 Task: Send an email with the signature Hayden King with the subject Confirmation of an appointment and the message Please confirm if the revised budget is acceptable. from softage.8@softage.net to softage.5@softage.net and move the email from Sent Items to the folder Swimming
Action: Mouse moved to (138, 153)
Screenshot: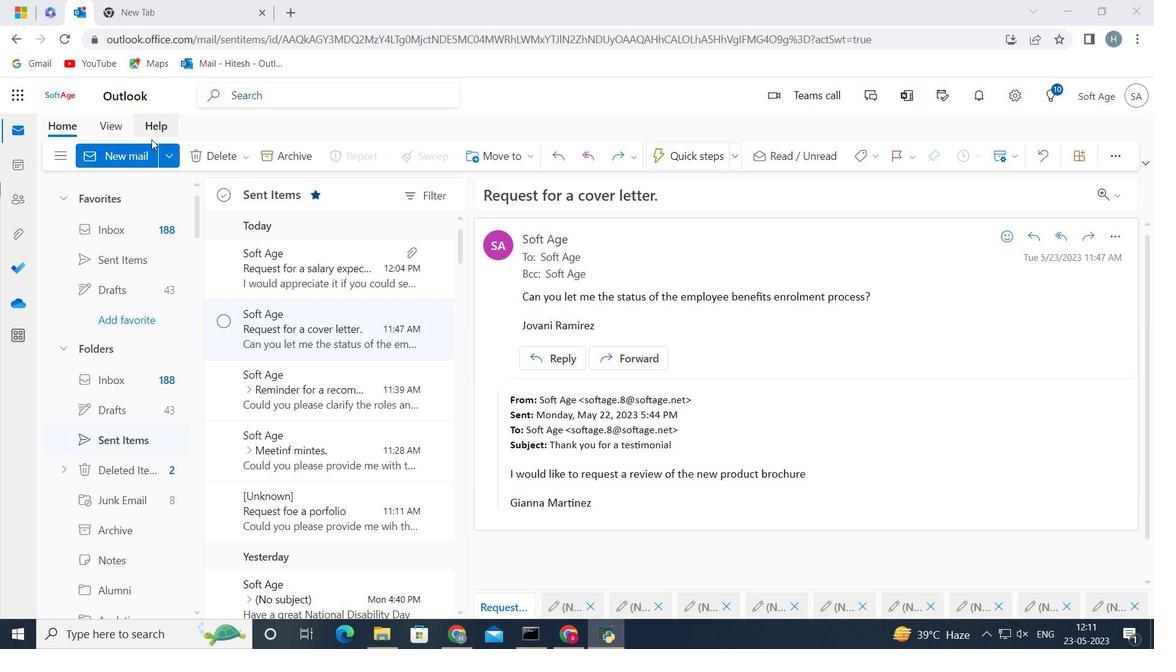 
Action: Mouse pressed left at (138, 153)
Screenshot: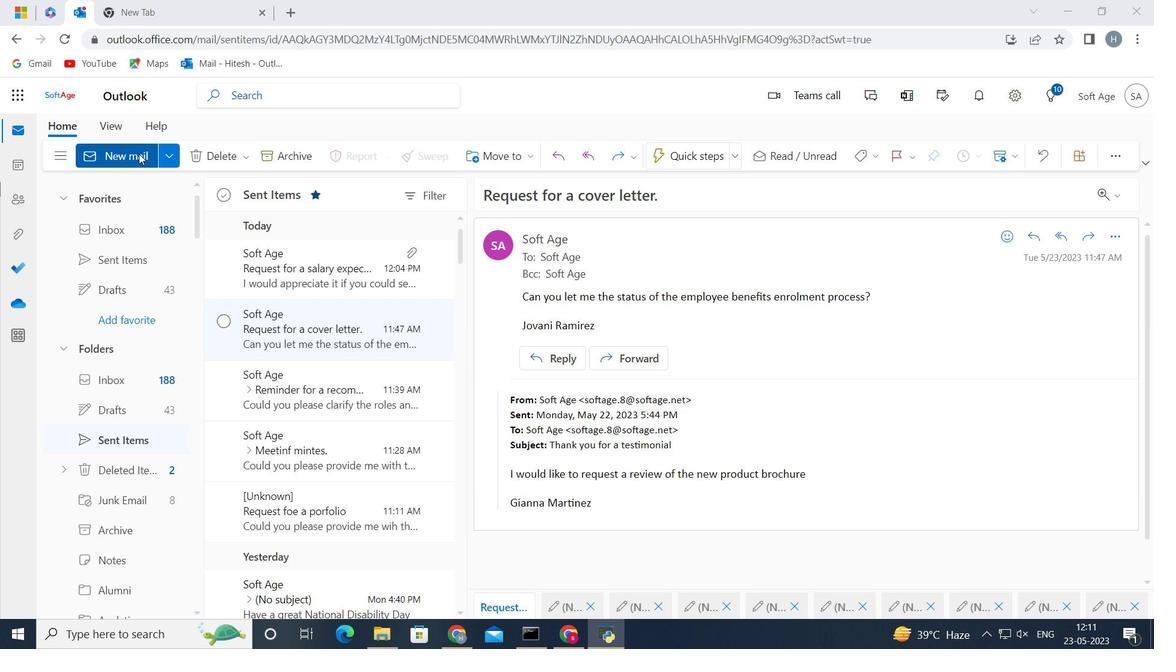 
Action: Mouse moved to (954, 155)
Screenshot: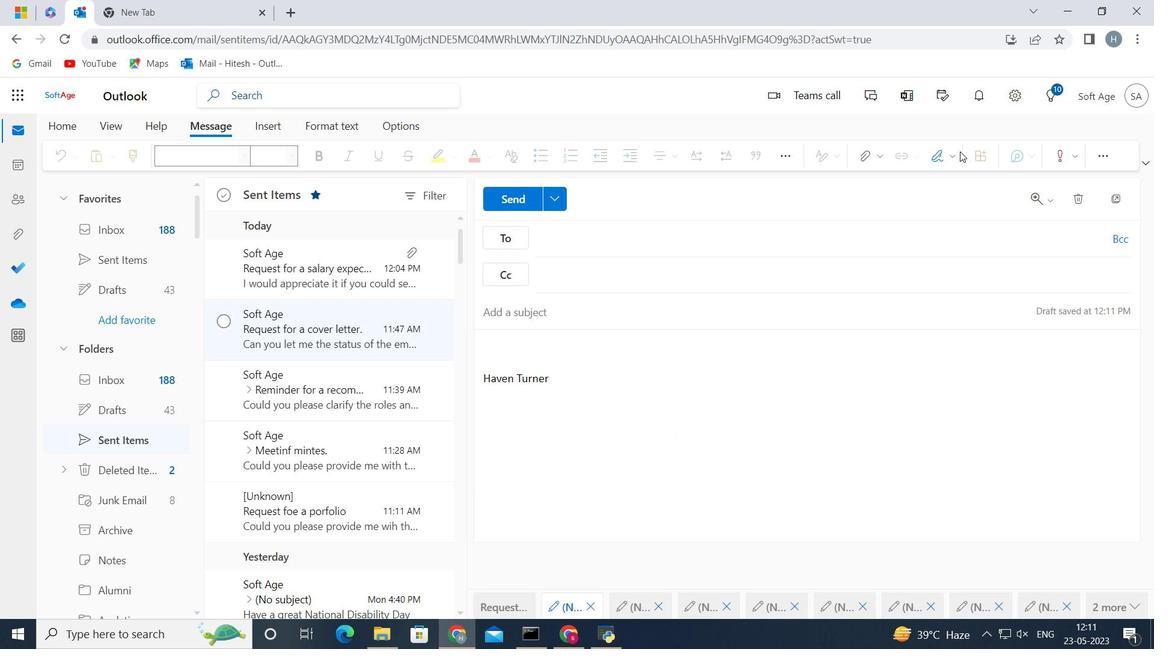 
Action: Mouse pressed left at (954, 155)
Screenshot: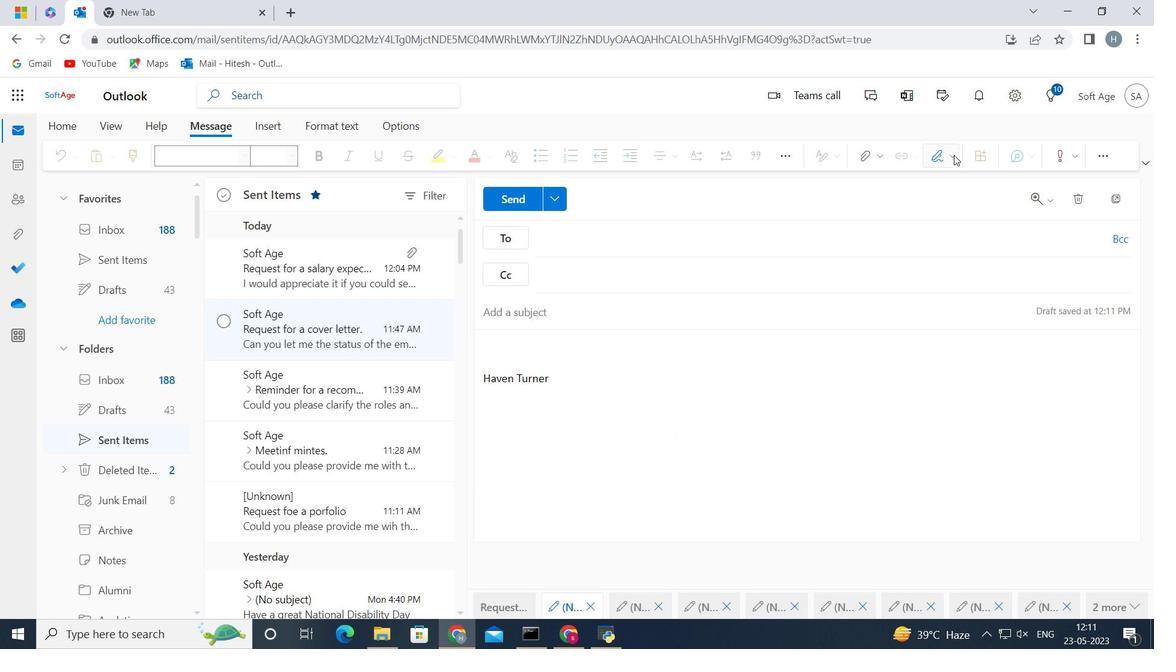 
Action: Mouse moved to (926, 217)
Screenshot: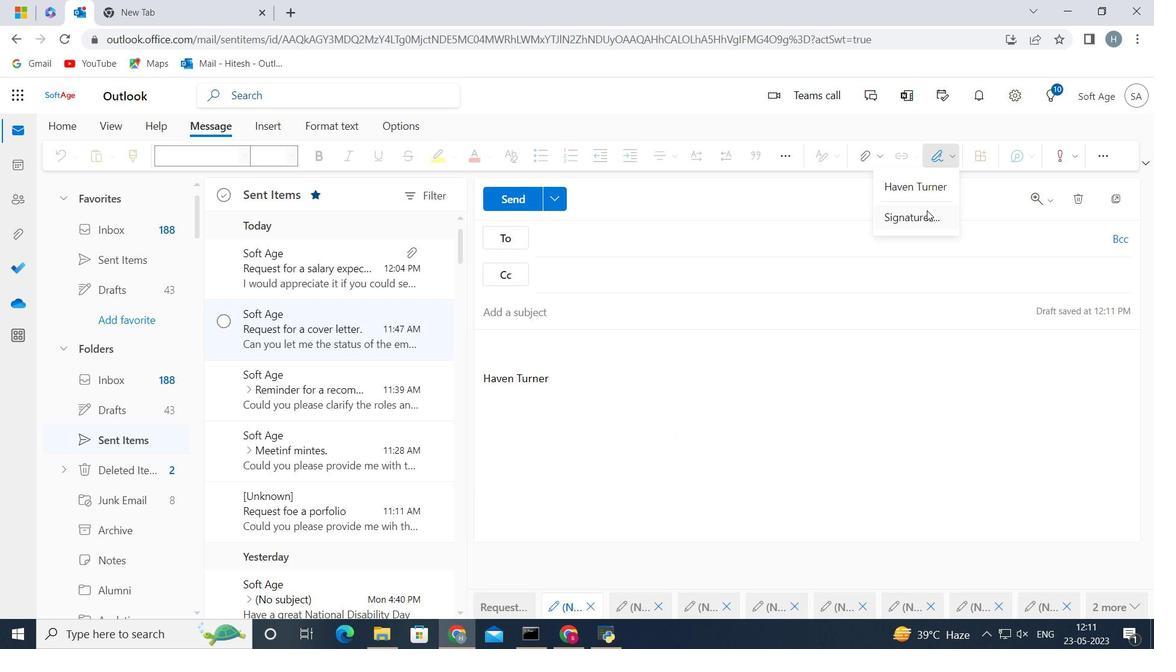 
Action: Mouse pressed left at (926, 217)
Screenshot: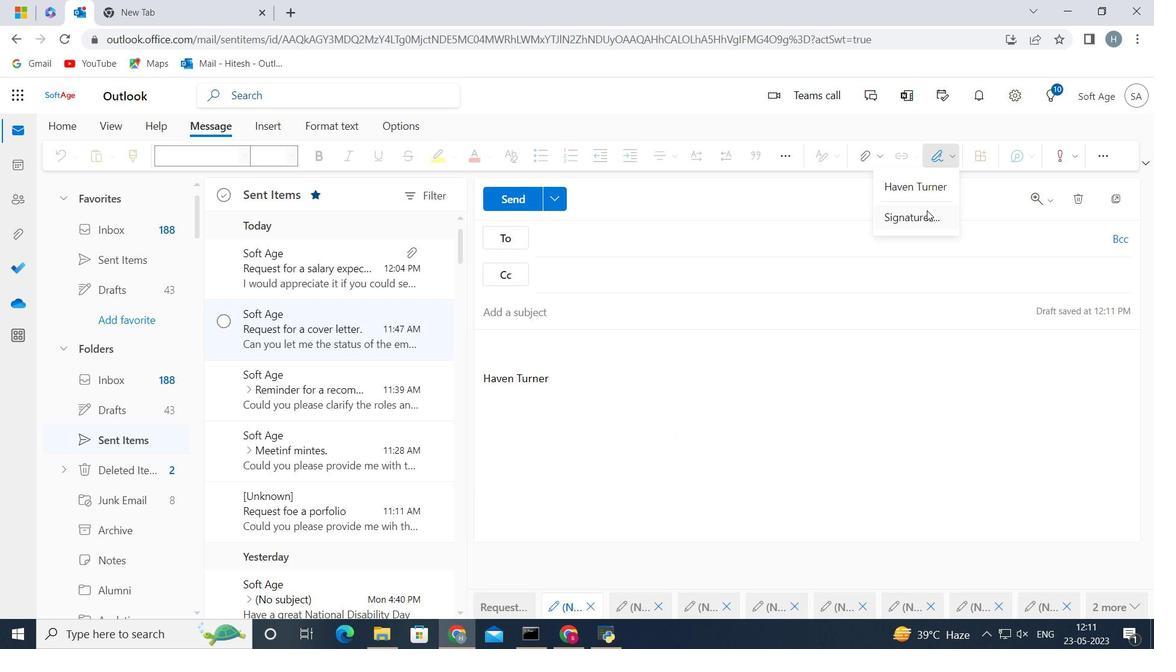 
Action: Mouse moved to (864, 270)
Screenshot: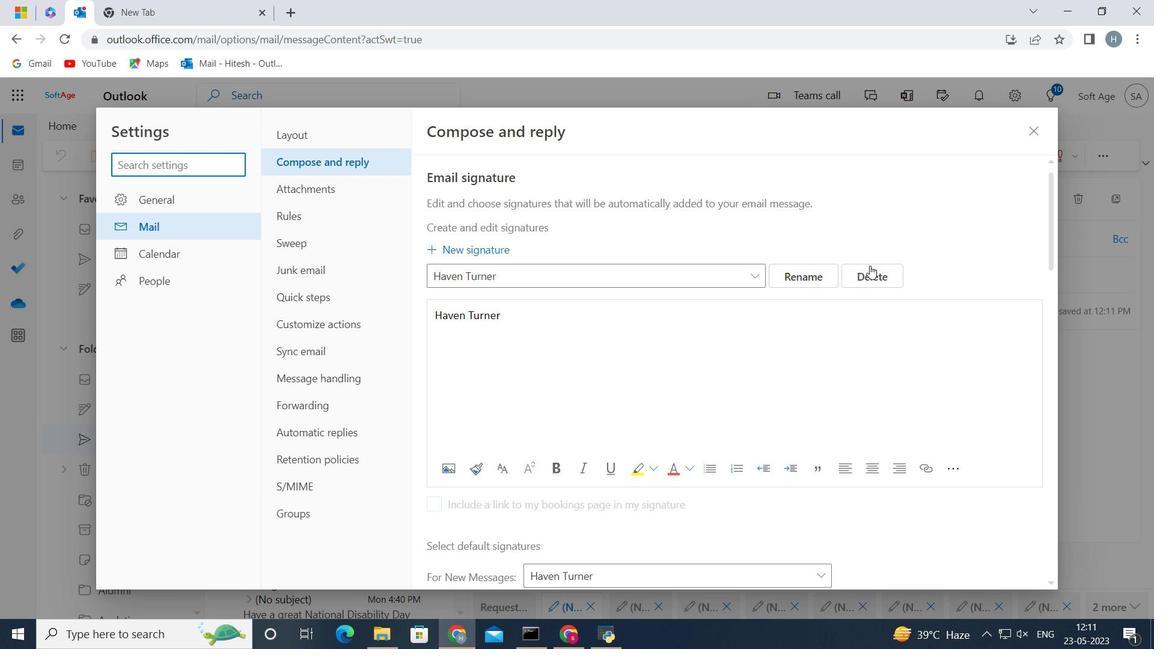 
Action: Mouse pressed left at (864, 270)
Screenshot: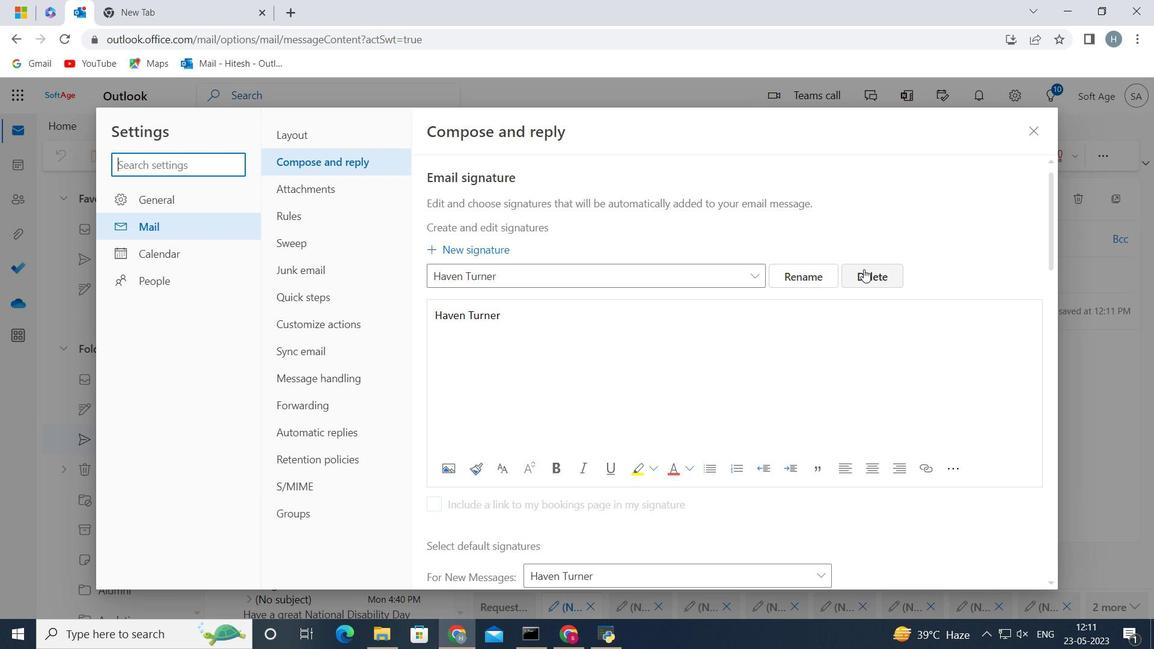 
Action: Mouse moved to (685, 279)
Screenshot: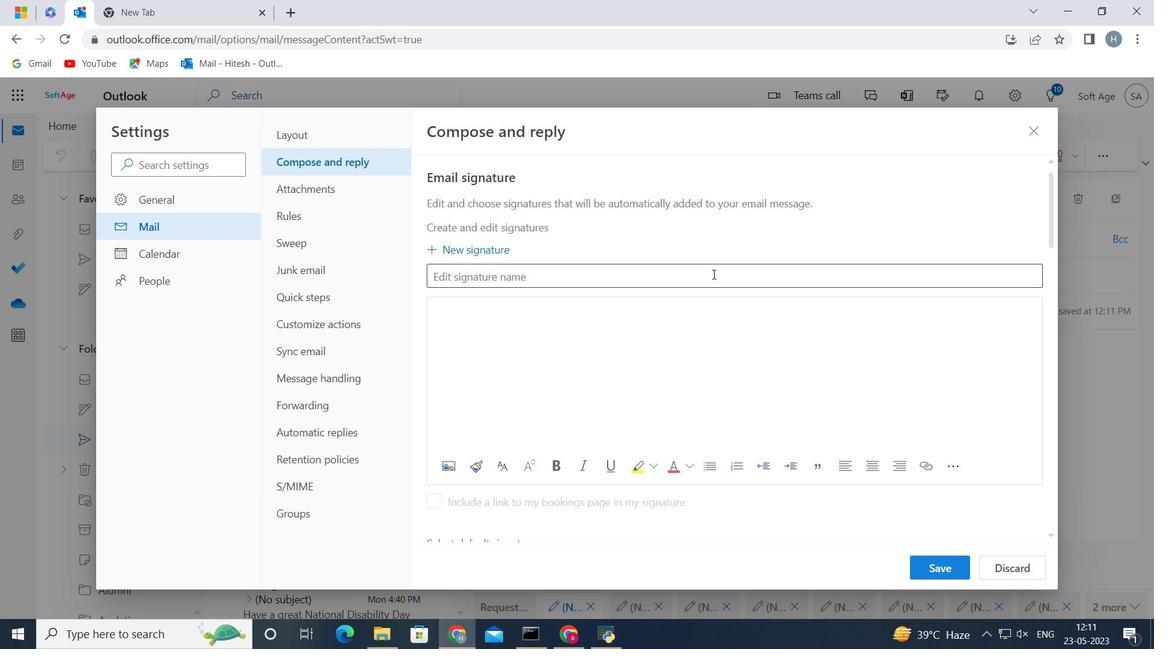 
Action: Mouse pressed left at (685, 279)
Screenshot: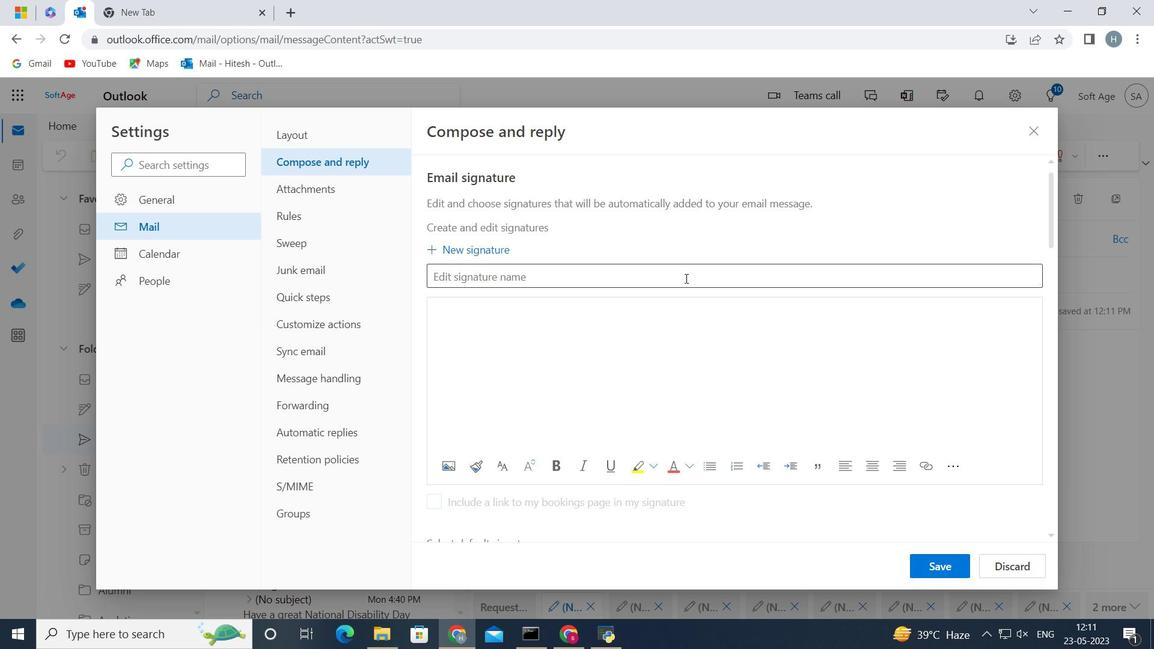 
Action: Key pressed <Key.shift><Key.shift><Key.shift>Hayden<Key.space><Key.shift>King
Screenshot: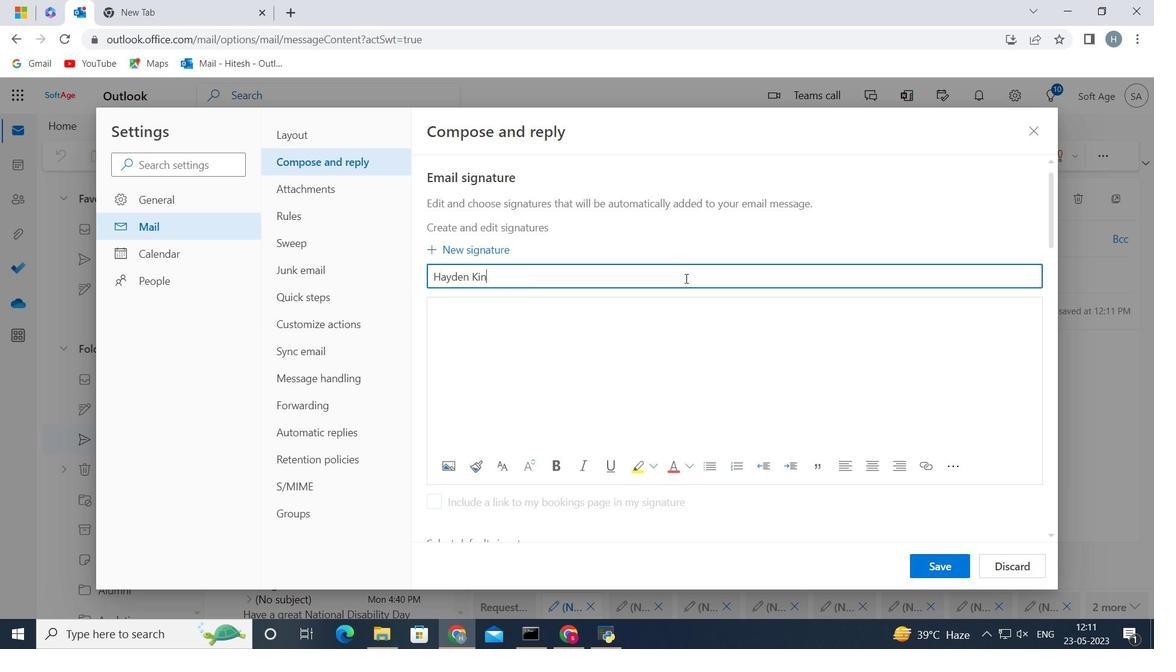 
Action: Mouse moved to (601, 318)
Screenshot: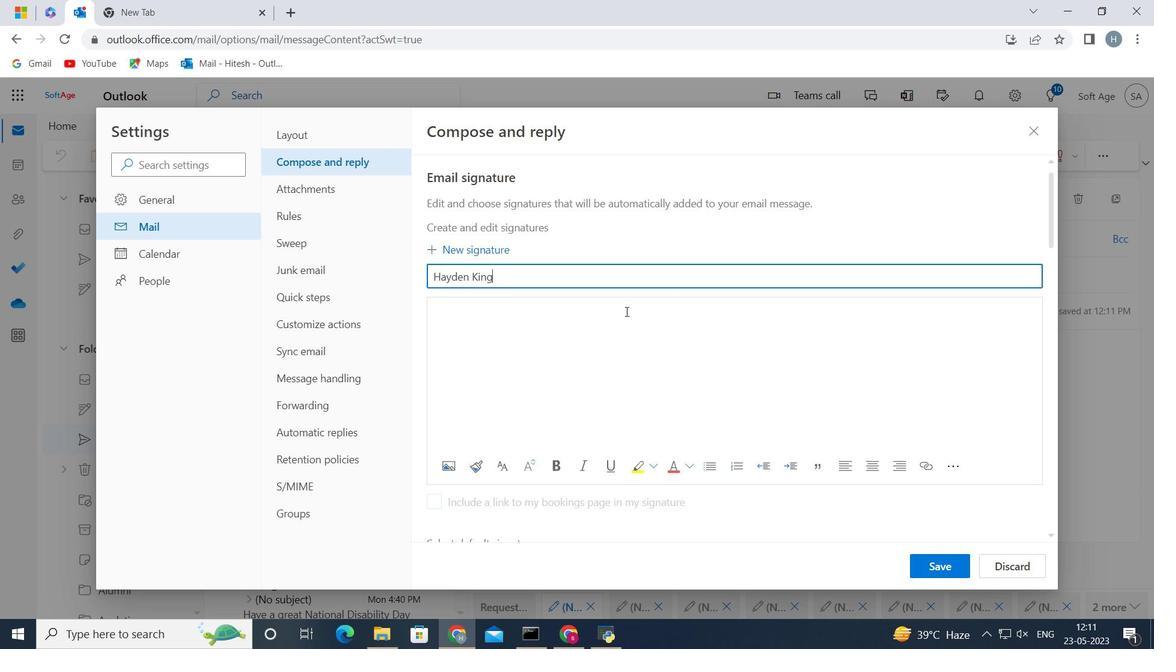 
Action: Mouse pressed left at (601, 318)
Screenshot: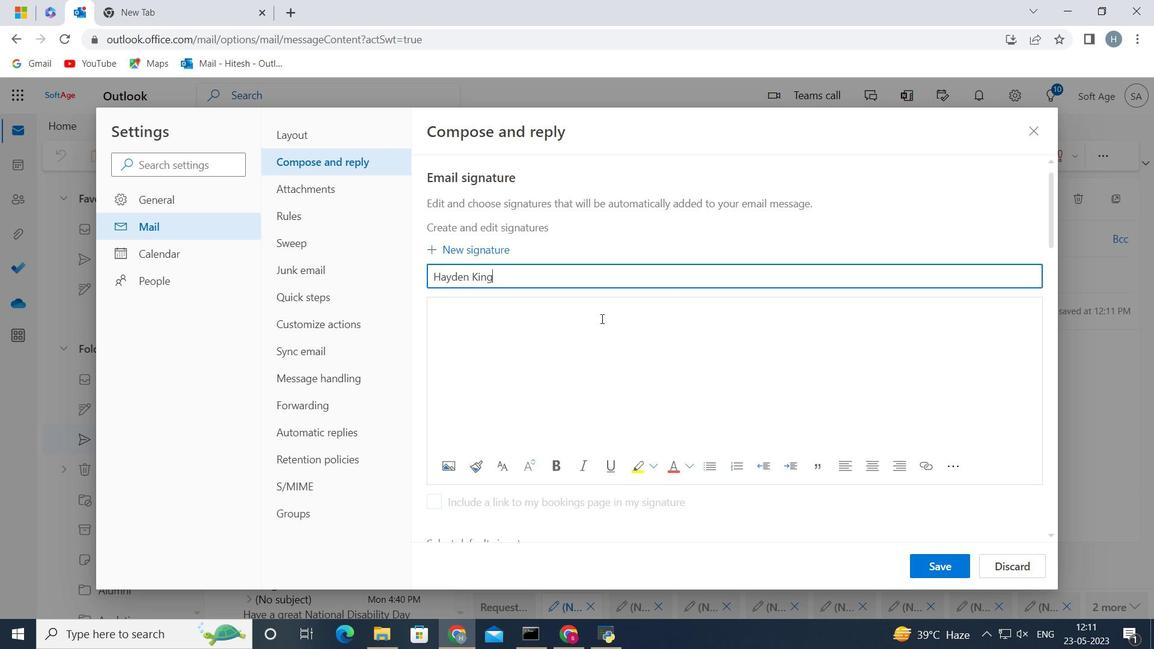 
Action: Key pressed <Key.shift><Key.shift><Key.shift><Key.shift><Key.shift><Key.shift><Key.shift><Key.shift><Key.shift><Key.shift><Key.shift>Hayden<Key.space><Key.shift>king
Screenshot: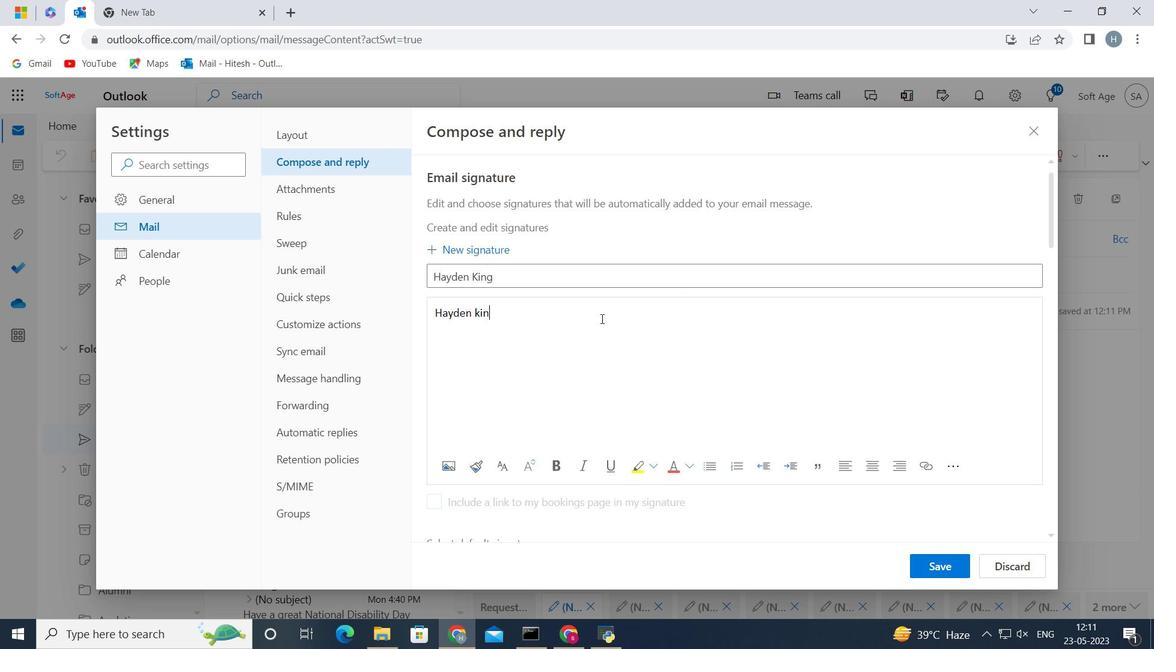 
Action: Mouse moved to (948, 567)
Screenshot: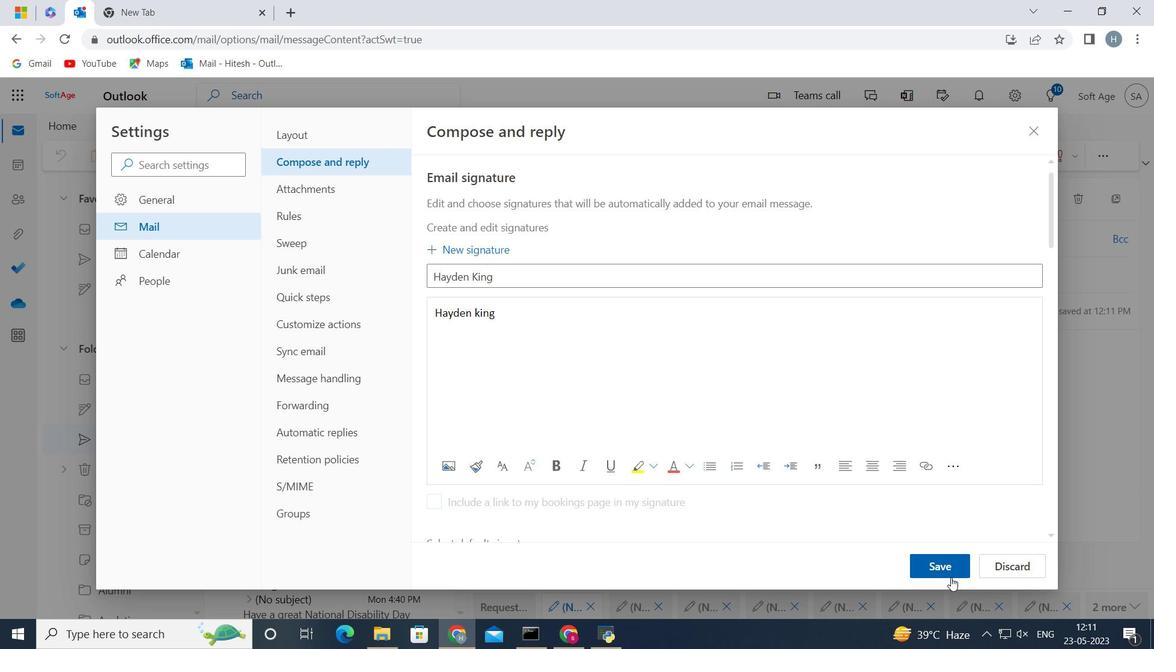 
Action: Mouse pressed left at (948, 567)
Screenshot: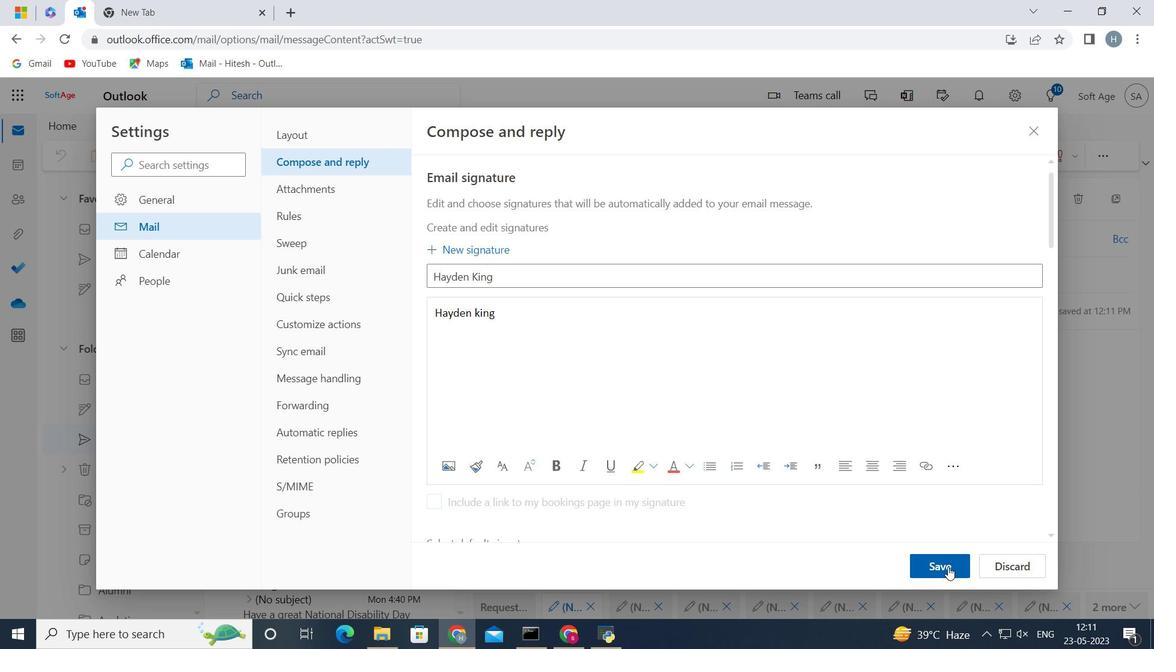 
Action: Mouse moved to (782, 399)
Screenshot: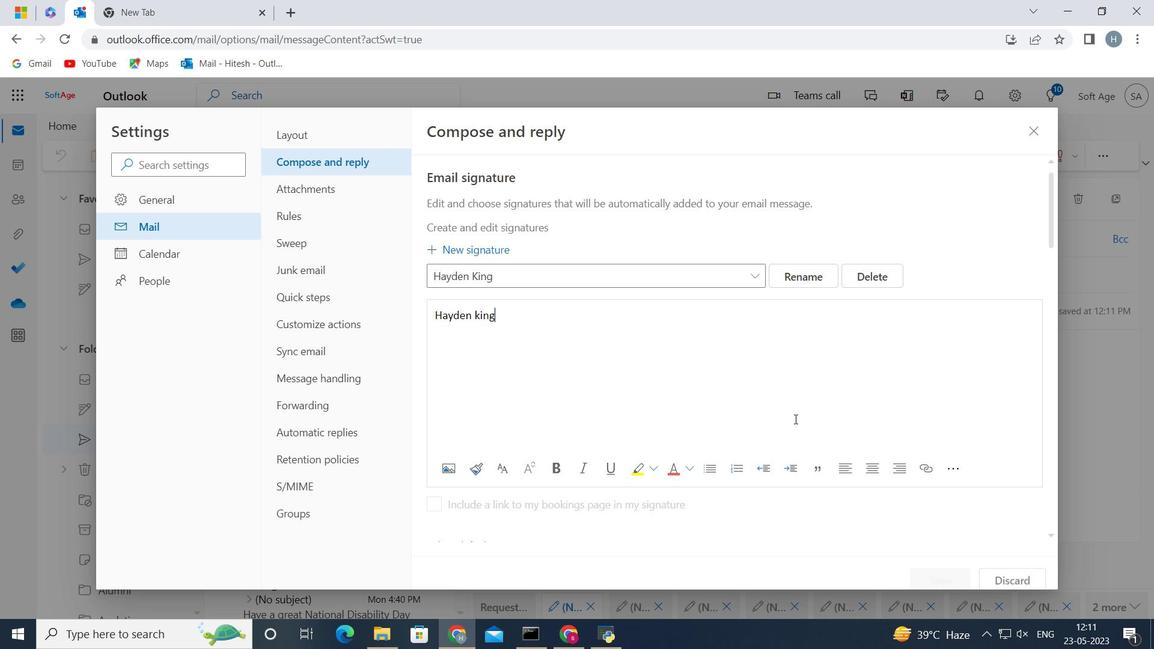
Action: Mouse scrolled (782, 398) with delta (0, 0)
Screenshot: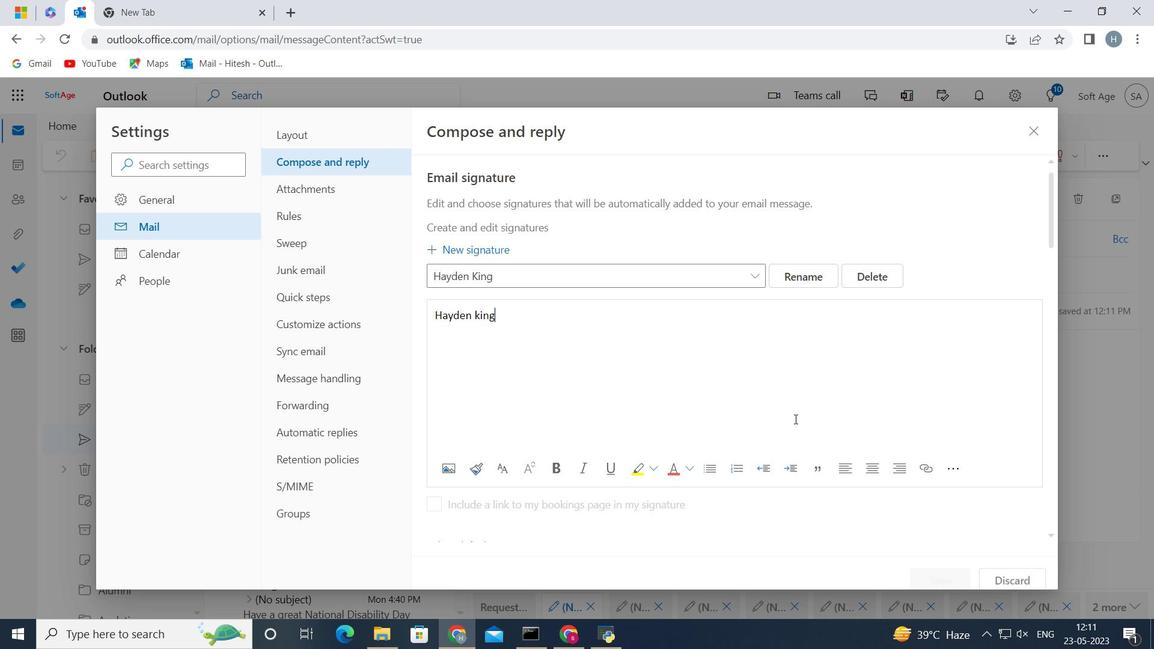 
Action: Mouse scrolled (782, 398) with delta (0, 0)
Screenshot: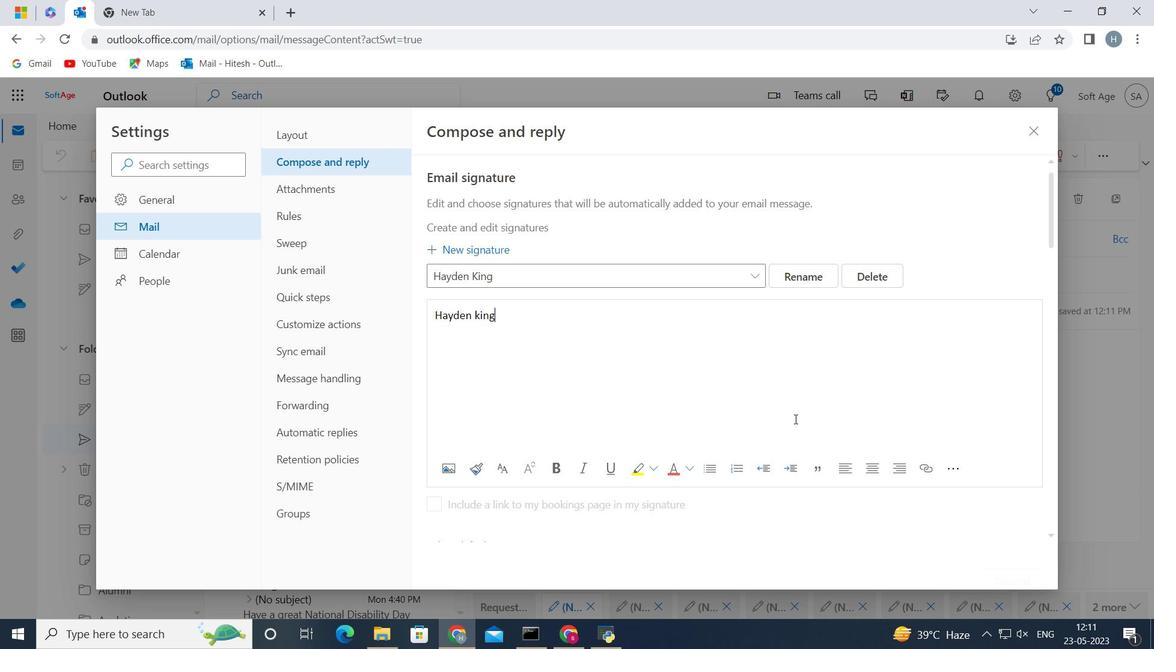 
Action: Mouse moved to (755, 379)
Screenshot: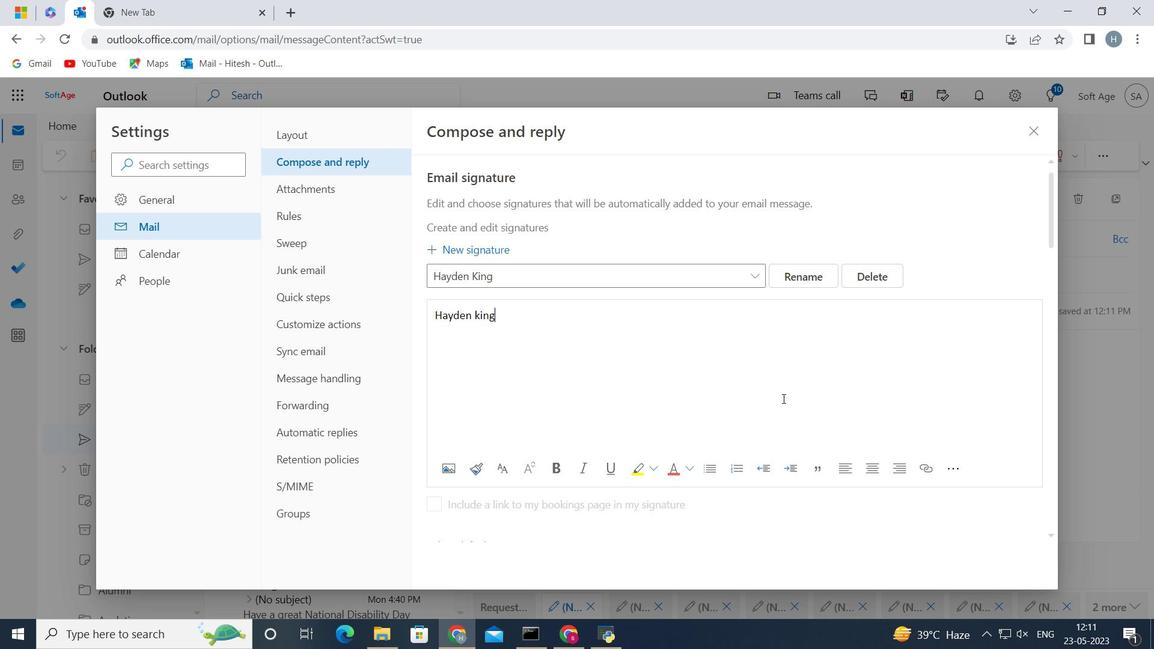 
Action: Mouse scrolled (755, 378) with delta (0, 0)
Screenshot: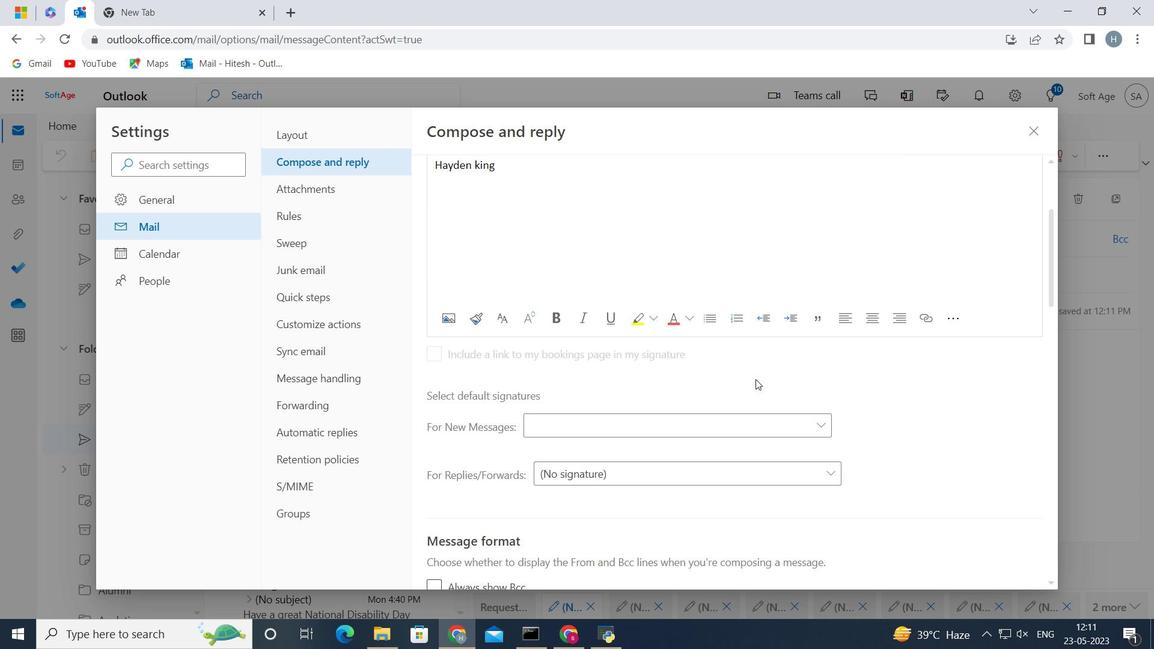 
Action: Mouse moved to (752, 375)
Screenshot: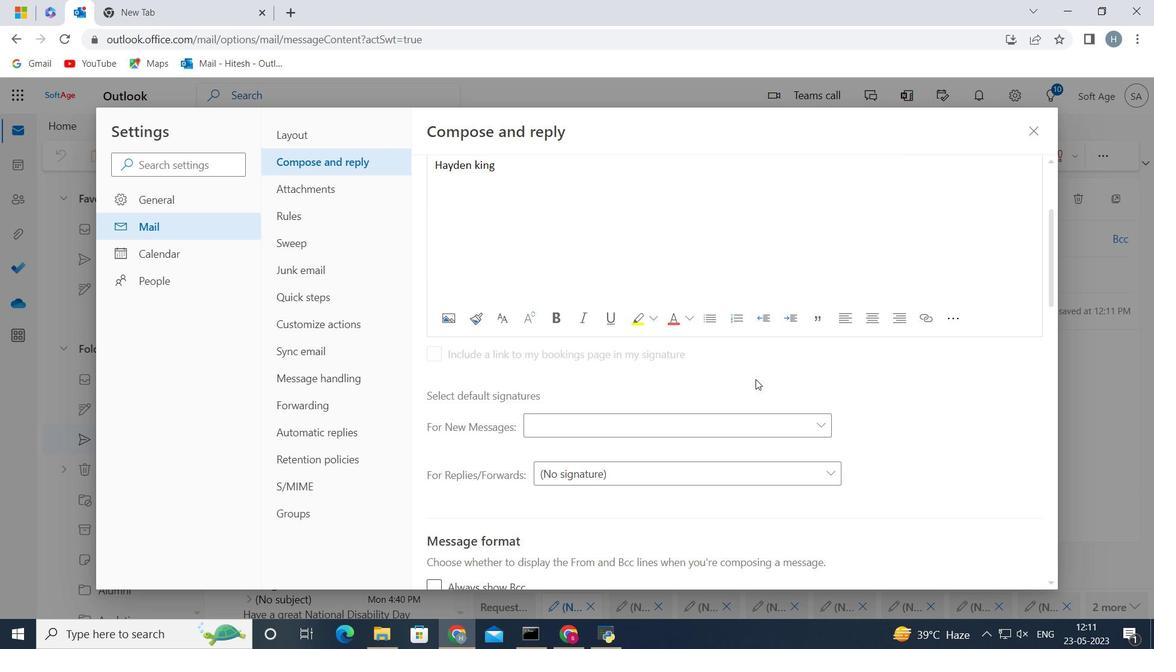 
Action: Mouse scrolled (752, 374) with delta (0, 0)
Screenshot: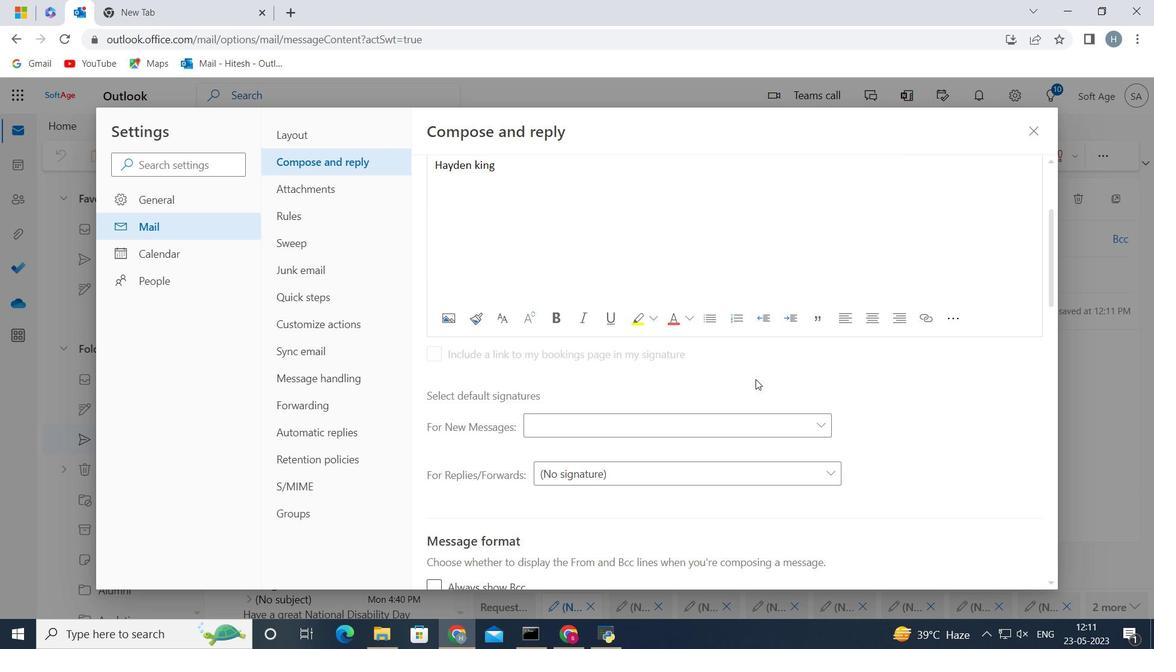 
Action: Mouse moved to (770, 275)
Screenshot: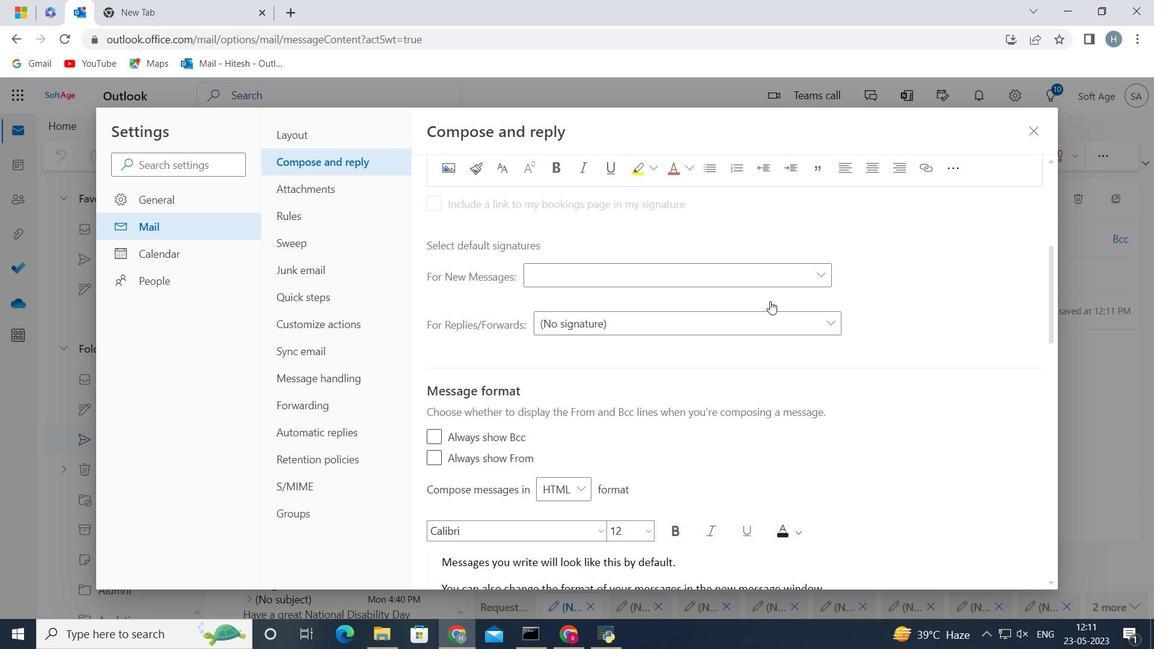 
Action: Mouse pressed left at (770, 275)
Screenshot: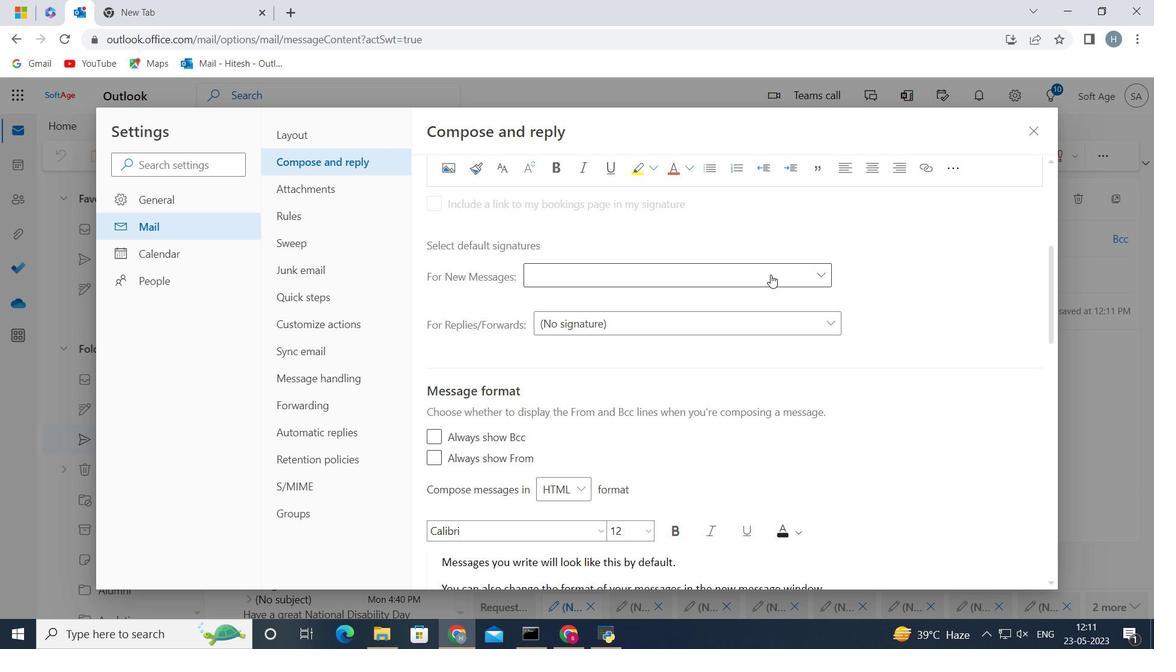 
Action: Mouse moved to (738, 316)
Screenshot: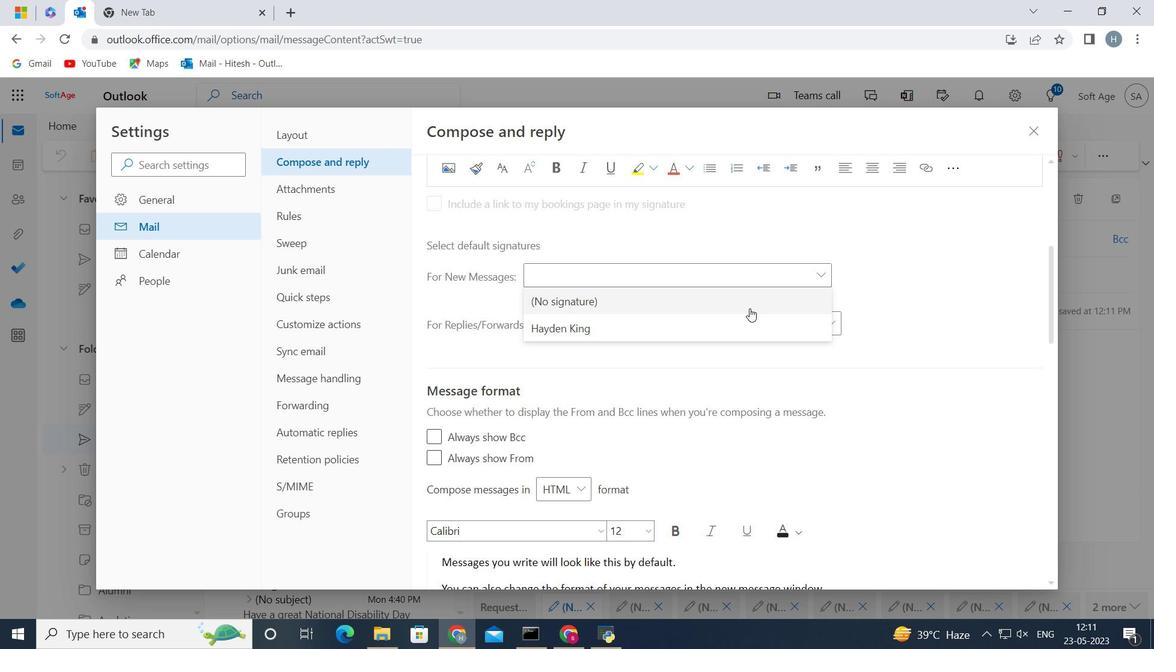 
Action: Mouse pressed left at (738, 316)
Screenshot: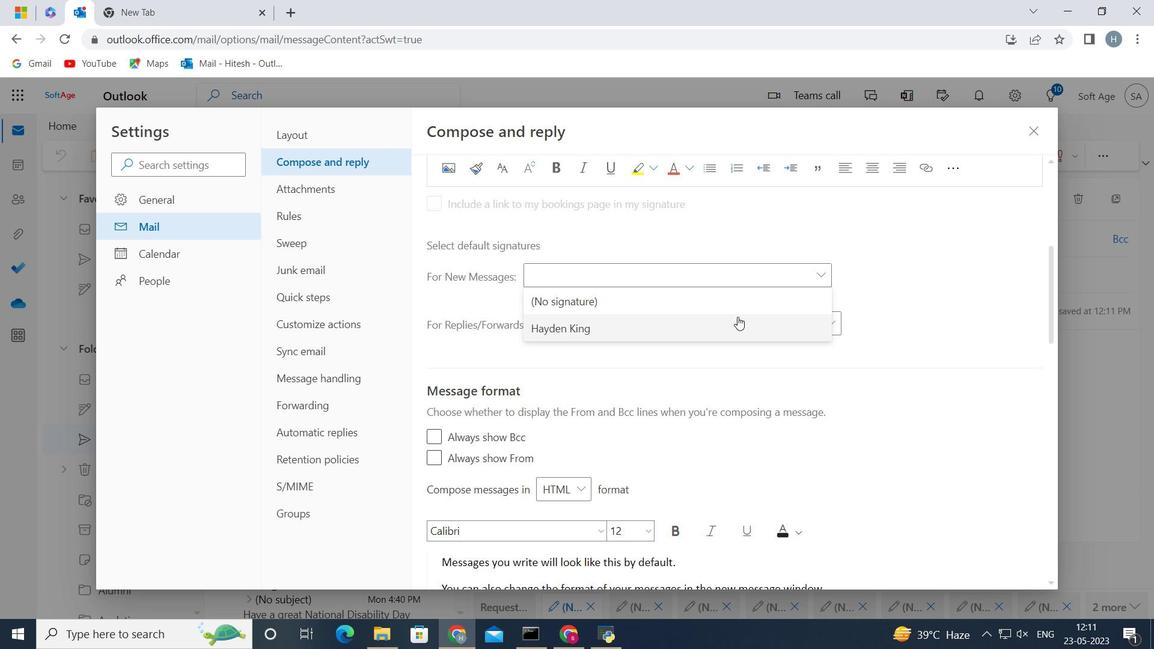 
Action: Mouse moved to (926, 559)
Screenshot: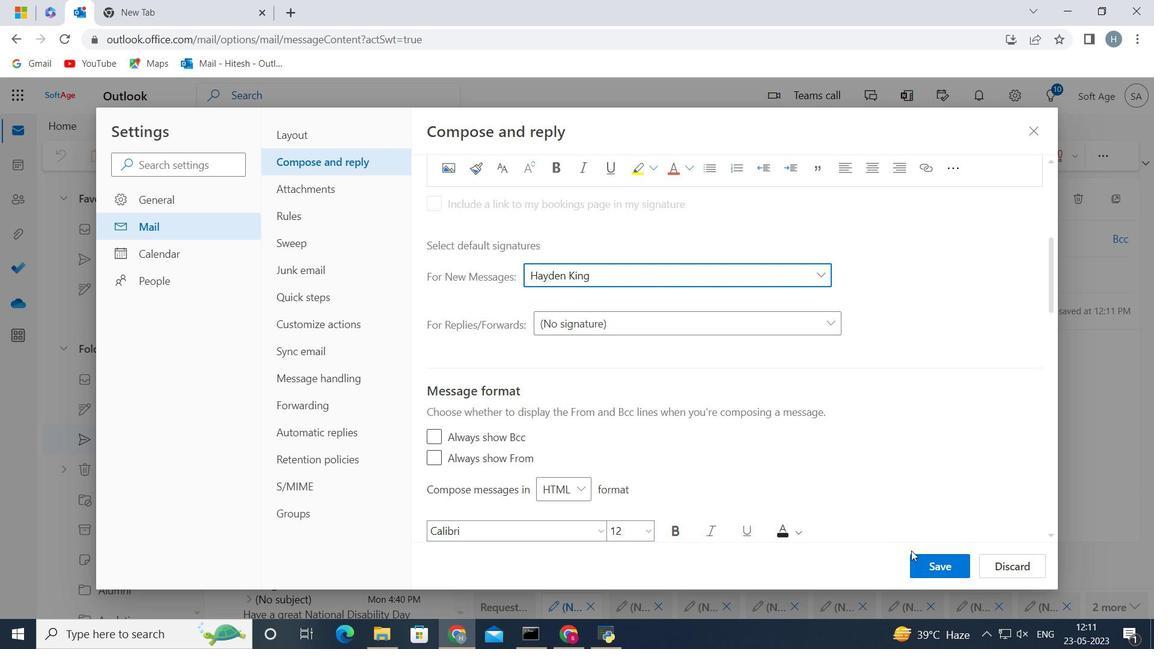 
Action: Mouse pressed left at (926, 559)
Screenshot: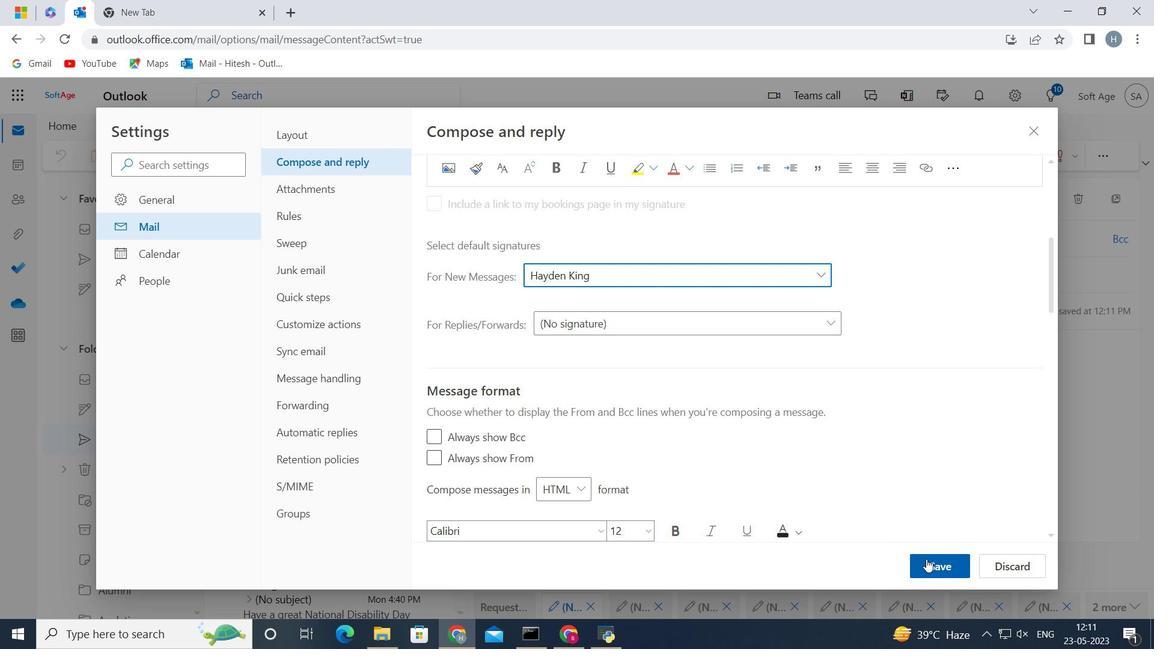 
Action: Mouse moved to (1025, 134)
Screenshot: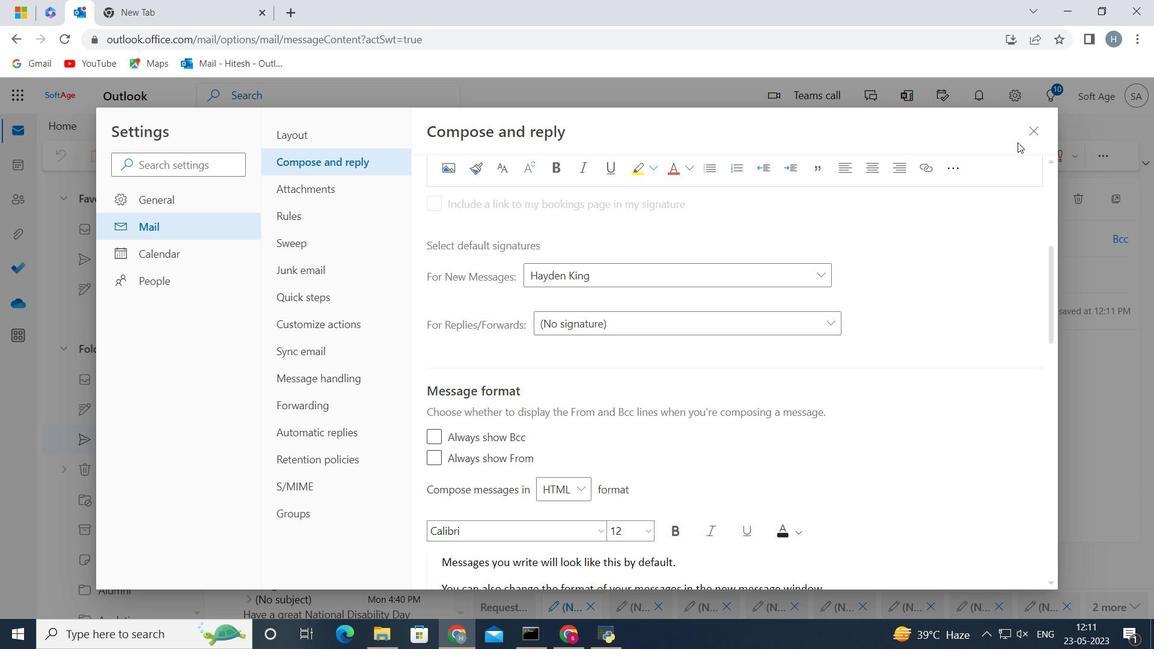 
Action: Mouse pressed left at (1025, 134)
Screenshot: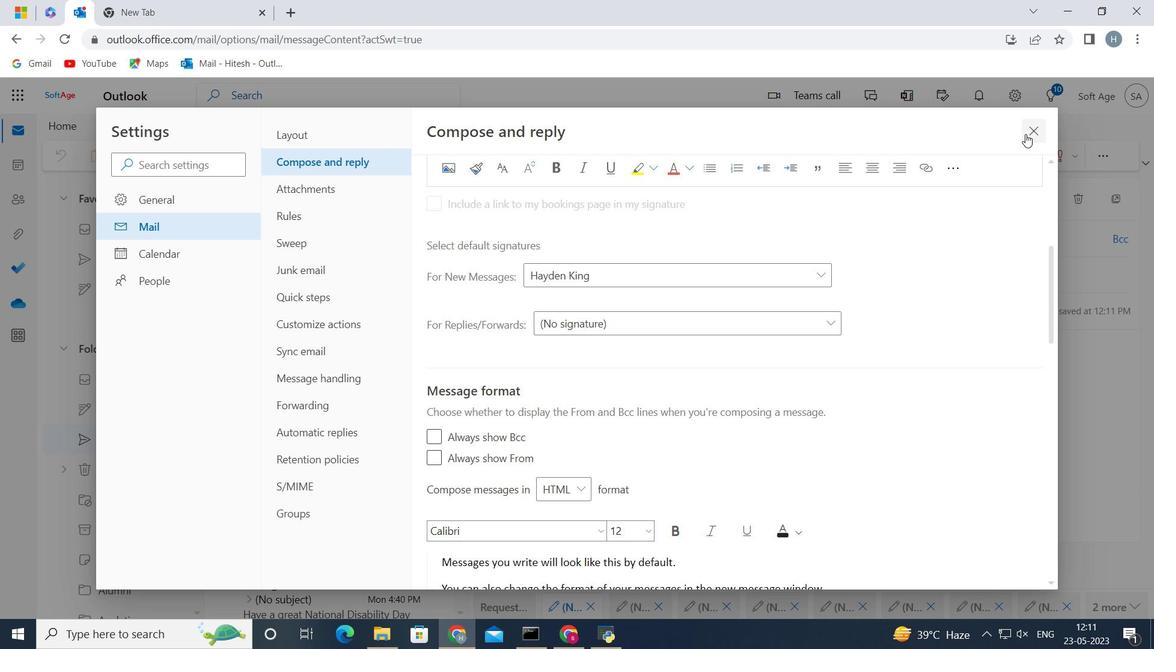 
Action: Mouse moved to (548, 300)
Screenshot: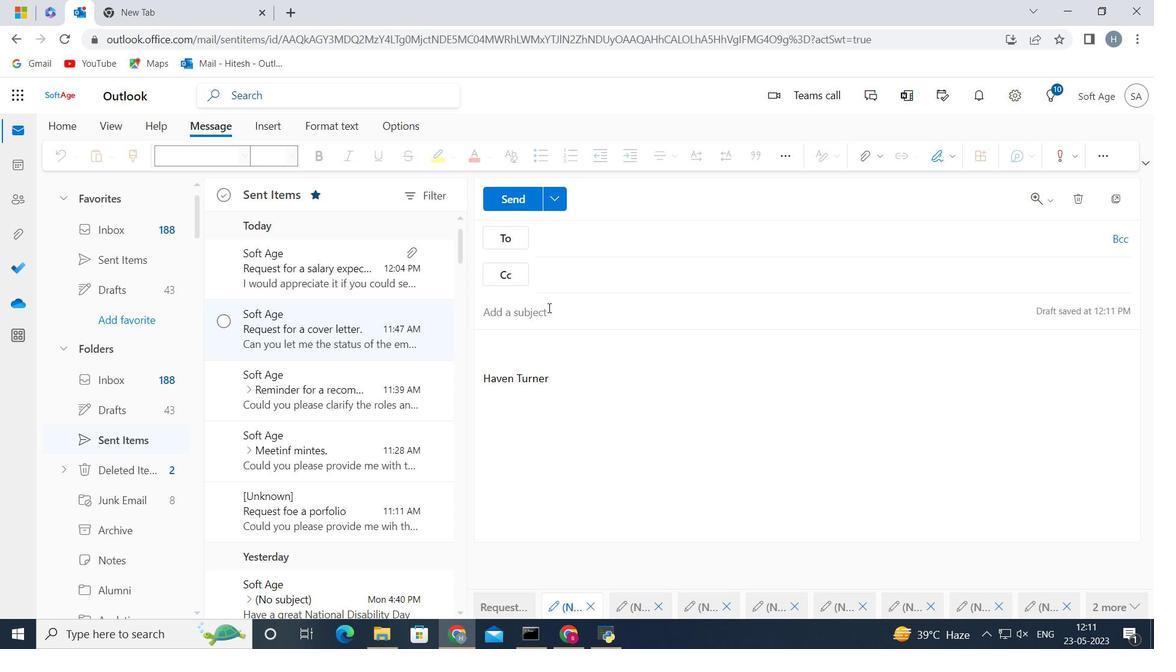 
Action: Mouse pressed left at (548, 300)
Screenshot: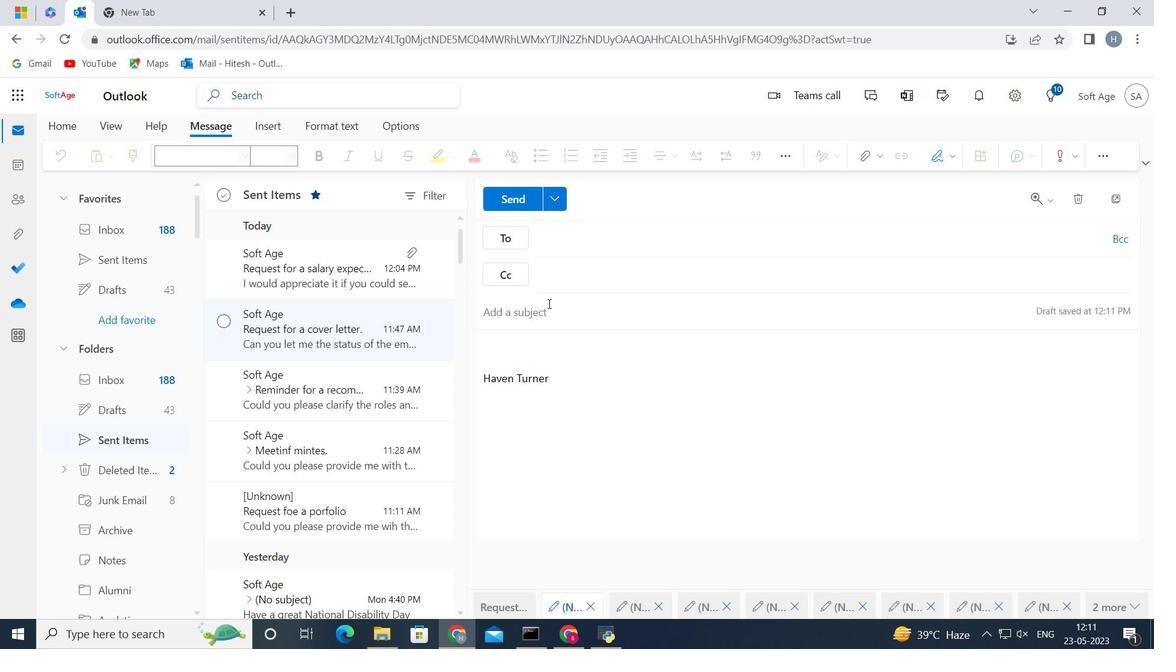
Action: Key pressed <Key.shift>Confirmation<Key.space>of<Key.space>an<Key.space>appointment<Key.space>
Screenshot: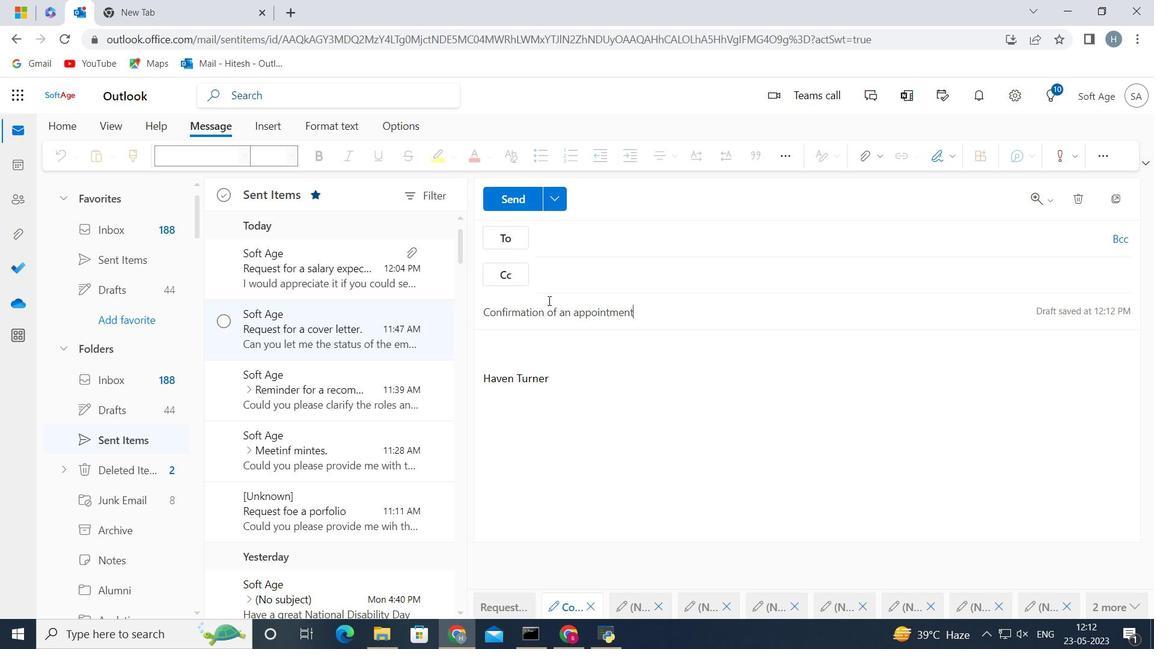
Action: Mouse moved to (564, 384)
Screenshot: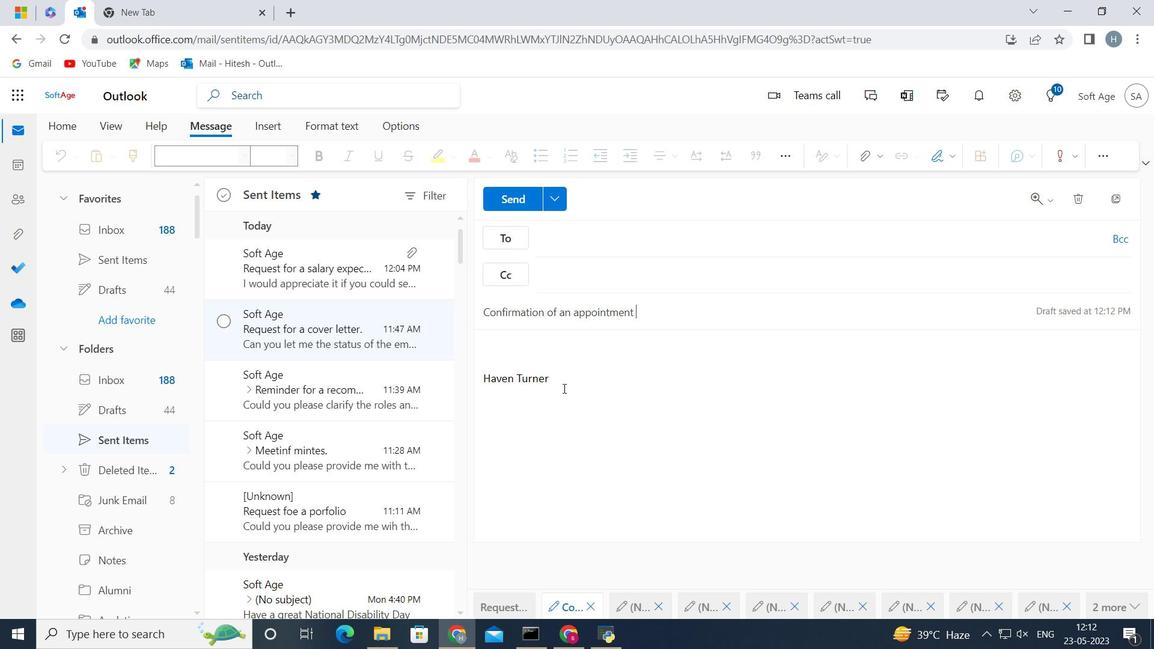 
Action: Mouse pressed left at (564, 384)
Screenshot: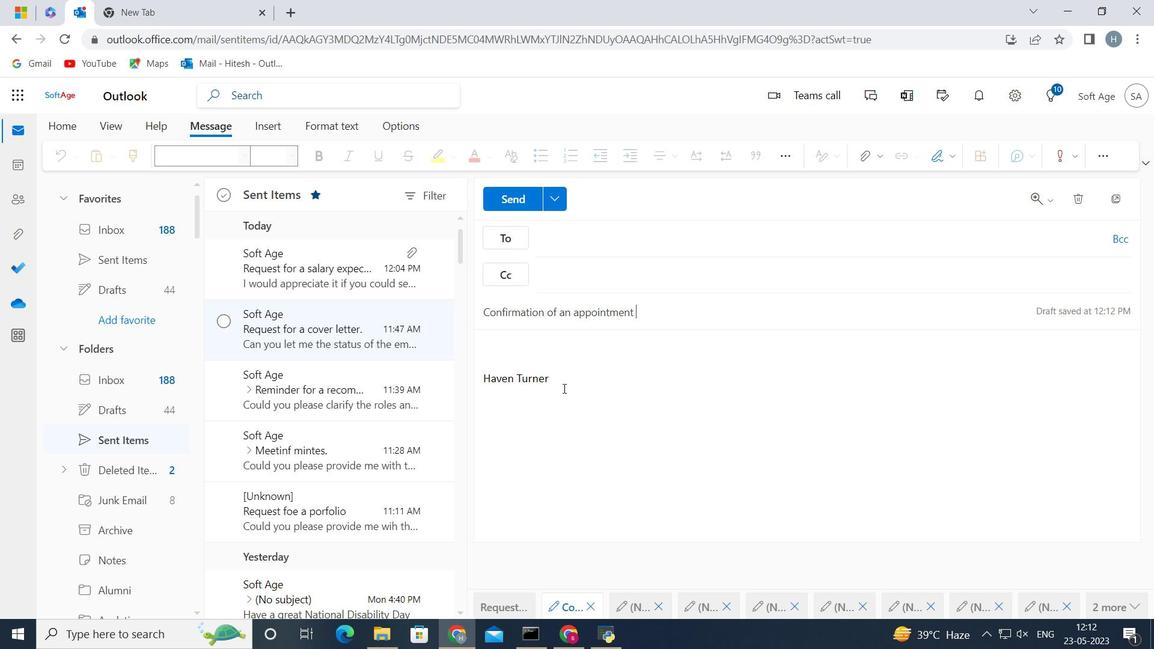 
Action: Mouse moved to (559, 381)
Screenshot: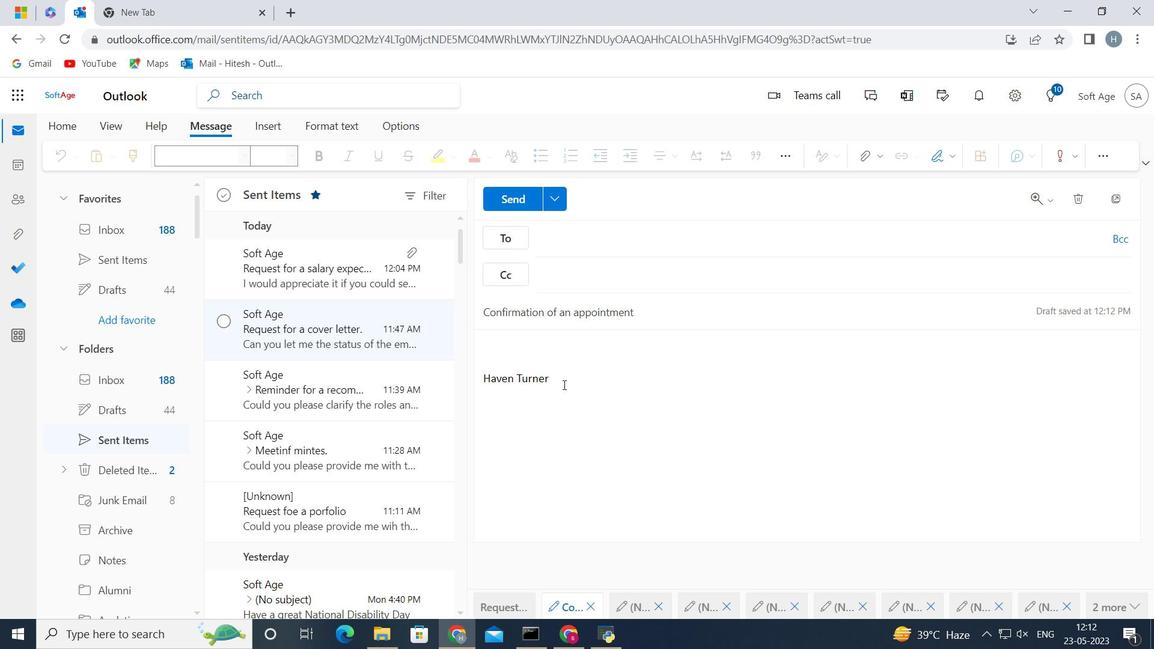 
Action: Key pressed <Key.backspace><Key.backspace><Key.backspace><Key.backspace><Key.backspace><Key.backspace><Key.backspace><Key.backspace><Key.backspace><Key.backspace><Key.backspace><Key.backspace><Key.backspace><Key.backspace><Key.backspace><Key.backspace><Key.backspace><Key.backspace><Key.backspace><Key.backspace><Key.backspace><Key.backspace><Key.backspace><Key.backspace><Key.backspace><Key.backspace><Key.backspace><Key.backspace><Key.backspace><Key.backspace><Key.backspace><Key.backspace><Key.shift><Key.shift><Key.shift><Key.shift><Key.shift><Key.shift><Key.shift><Key.shift><Key.shift><Key.shift><Key.shift><Key.shift><Key.shift><Key.shift><Key.shift><Key.shift><Key.shift><Key.shift><Key.shift><Key.shift><Key.shift>Please<Key.space>confirm<Key.space>if<Key.space>the<Key.space>revised<Key.space>budget<Key.space>is<Key.space>acceptable<Key.space>
Screenshot: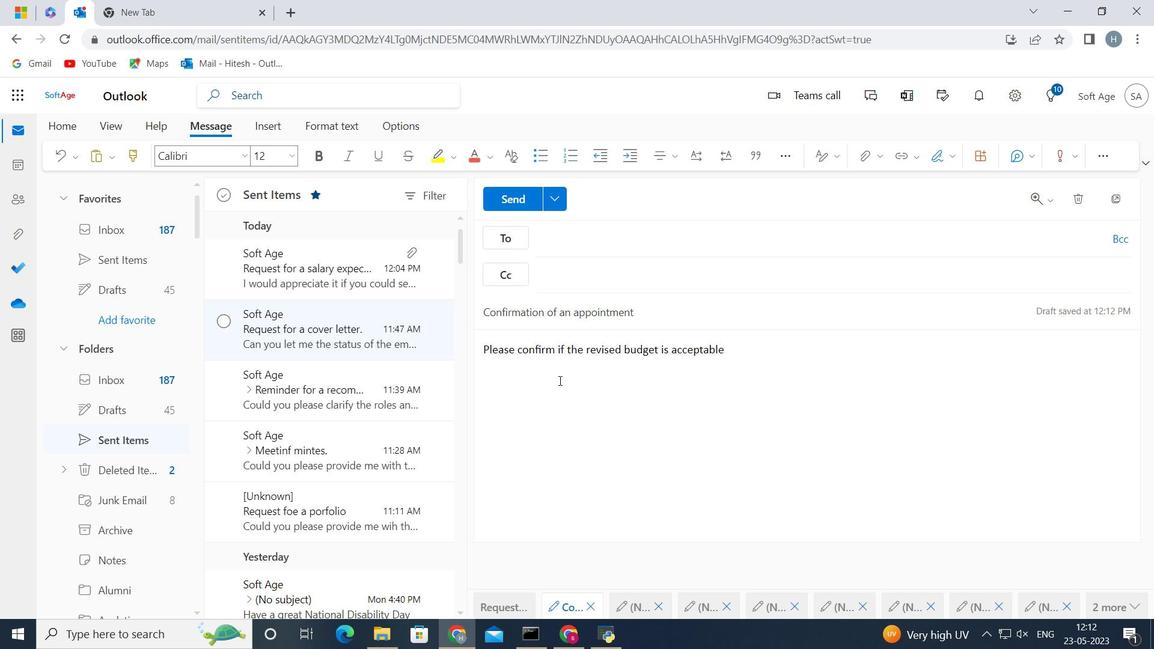 
Action: Mouse moved to (575, 241)
Screenshot: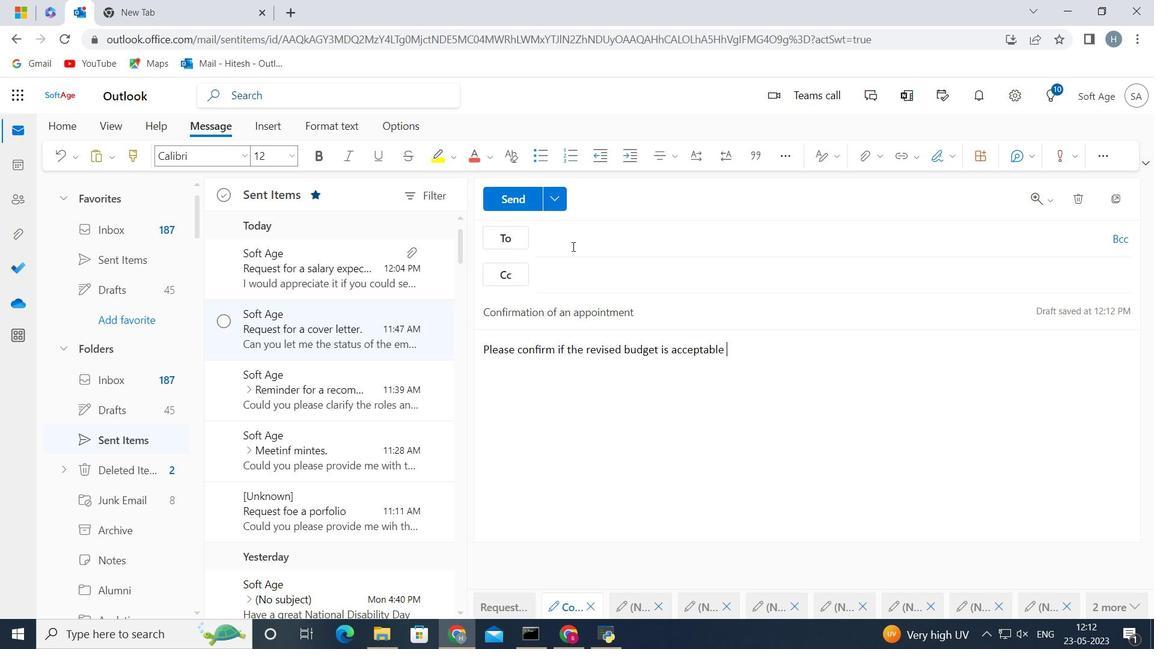 
Action: Mouse pressed left at (575, 241)
Screenshot: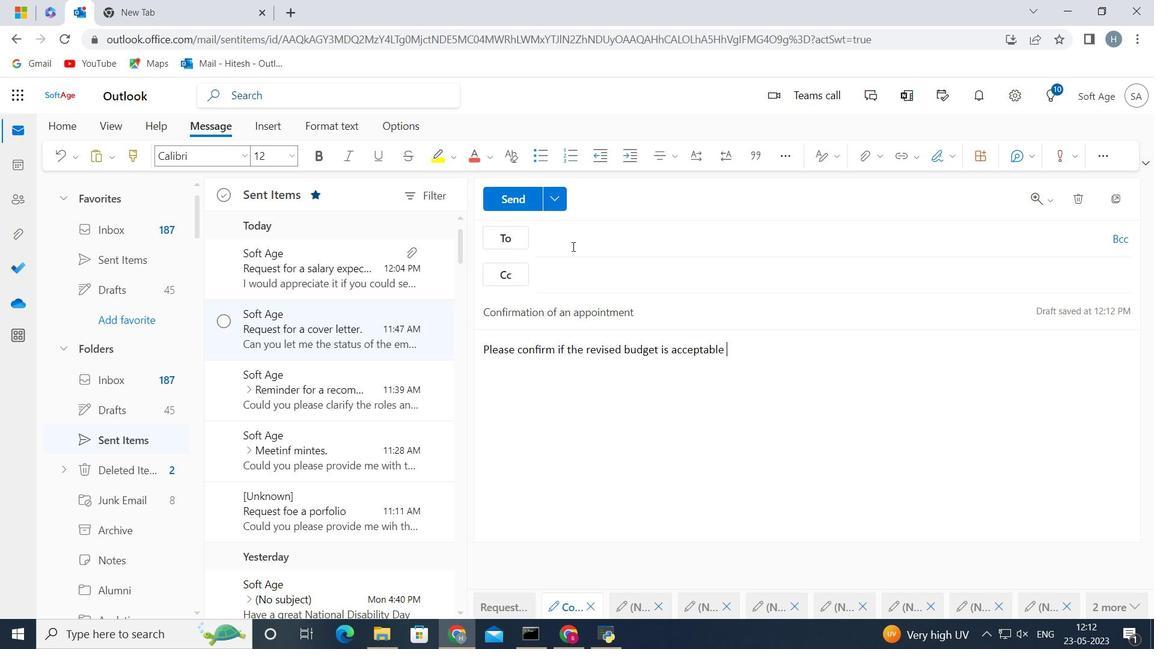 
Action: Key pressed softage.5<Key.shift>@softage.net
Screenshot: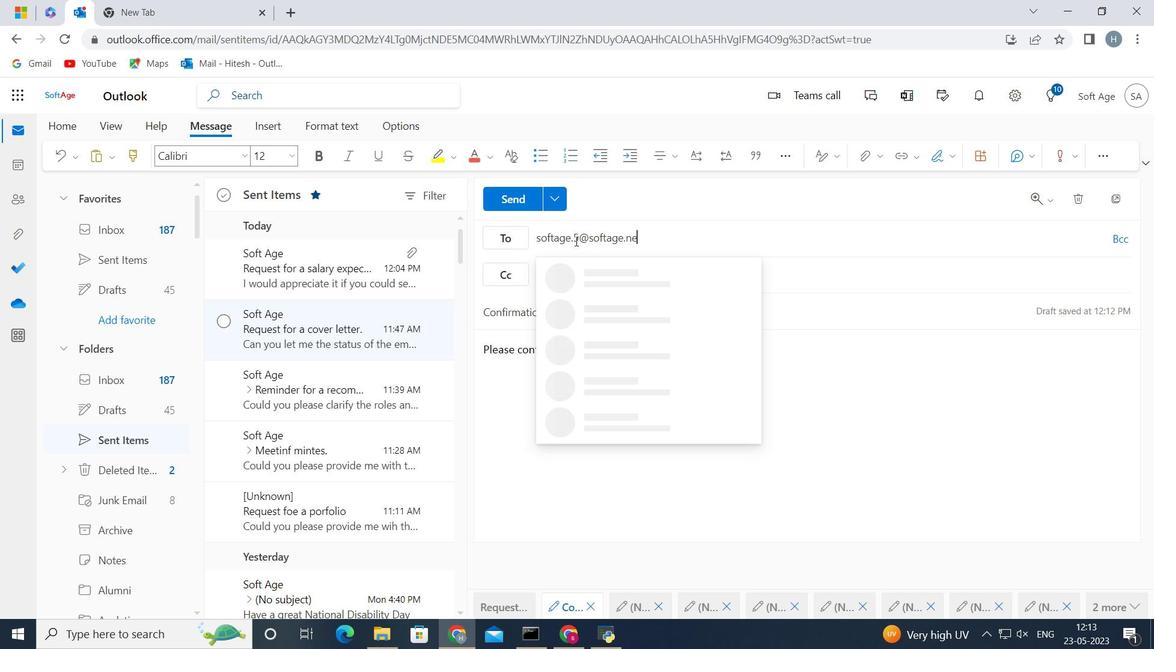 
Action: Mouse moved to (607, 272)
Screenshot: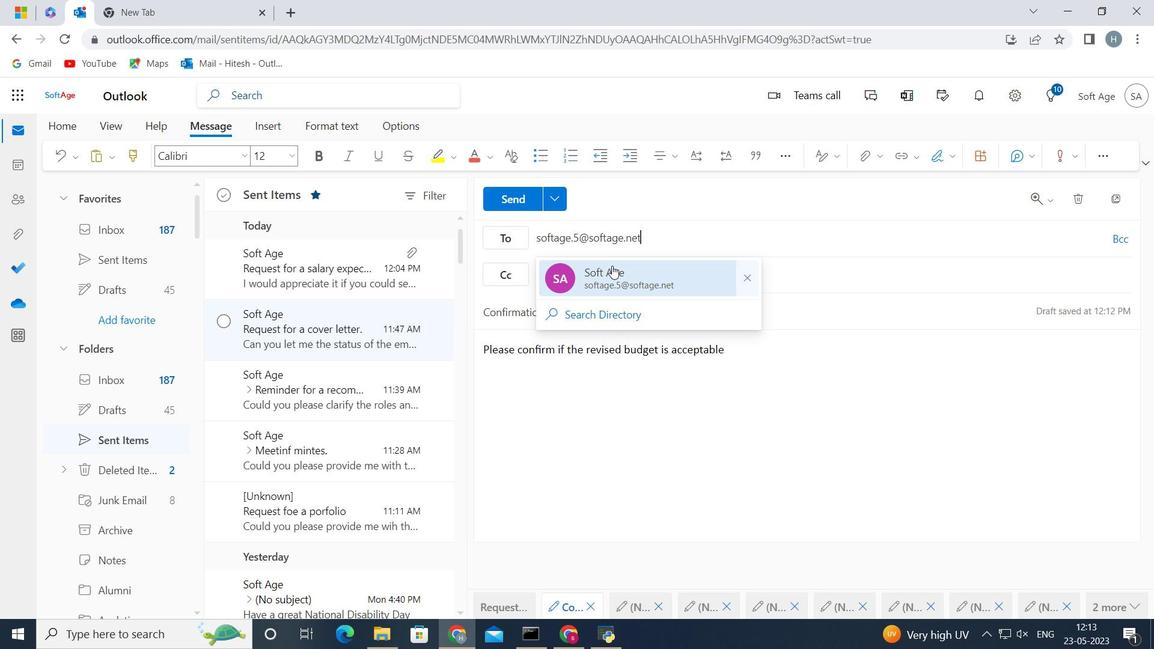 
Action: Mouse pressed left at (607, 272)
Screenshot: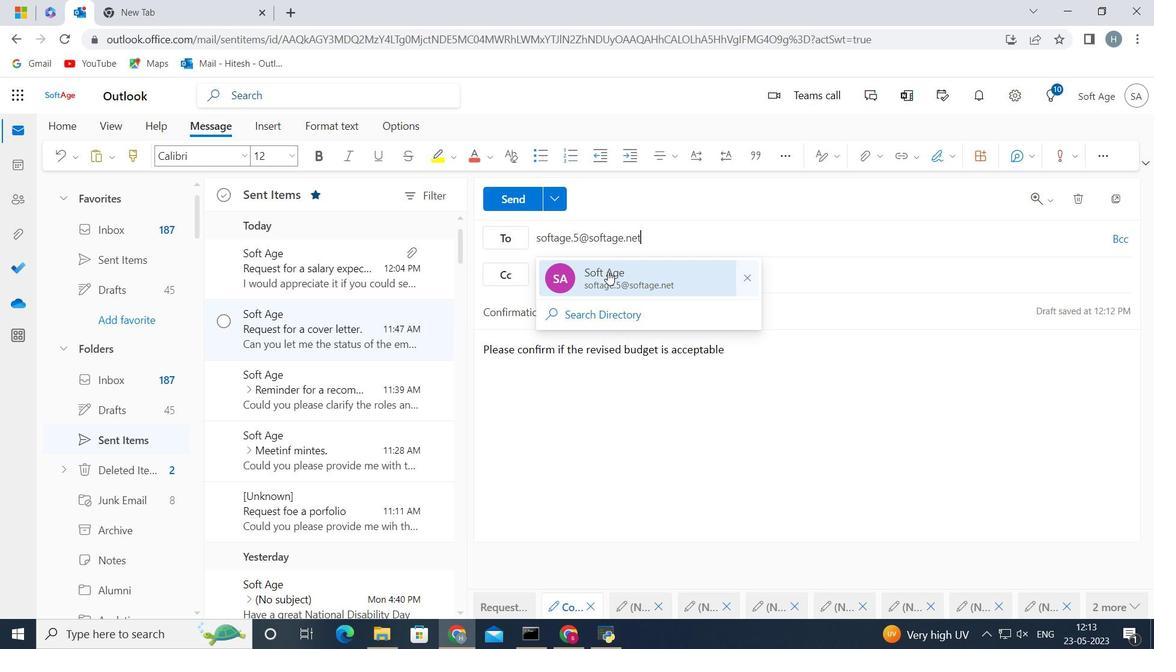 
Action: Mouse moved to (521, 202)
Screenshot: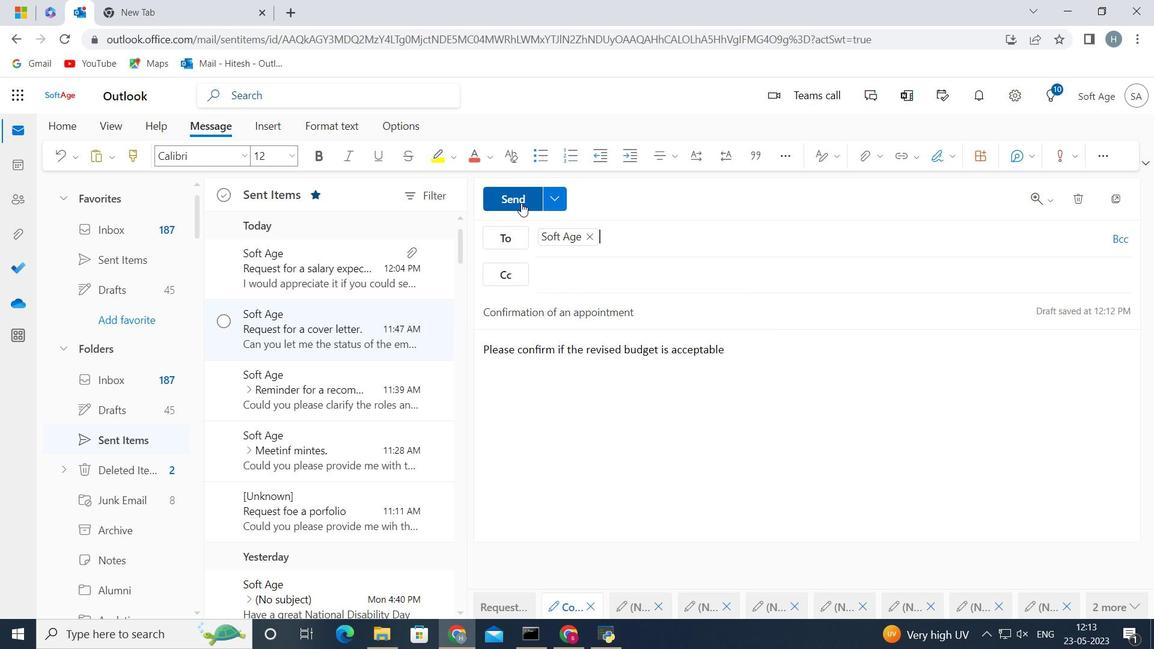
Action: Mouse pressed left at (521, 202)
Screenshot: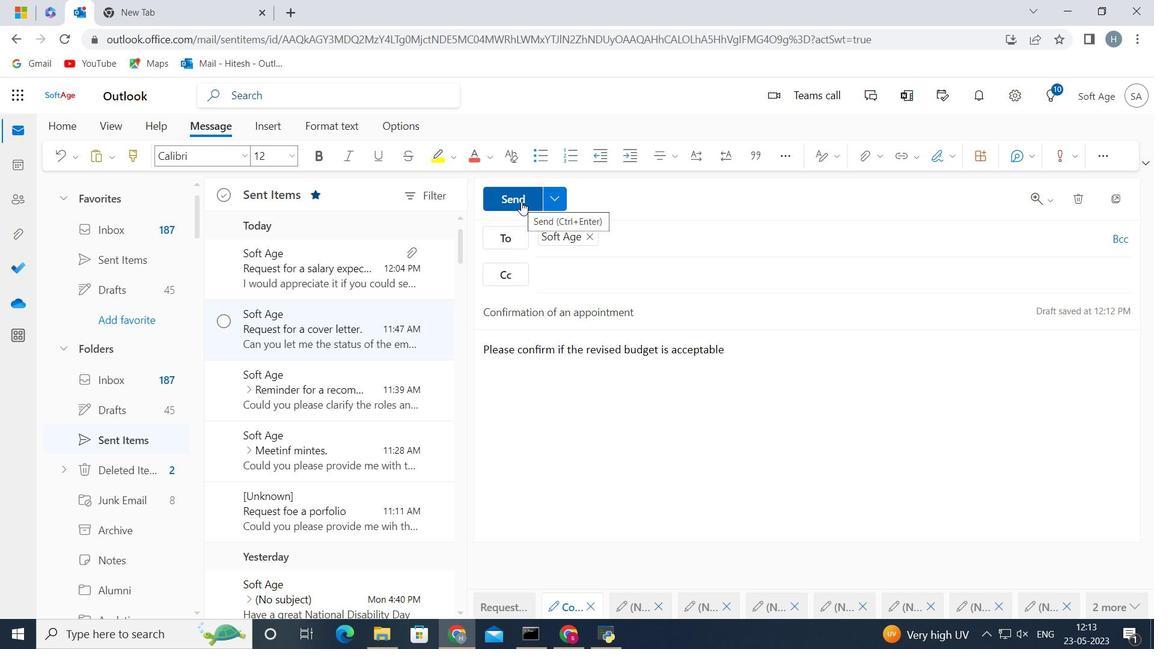 
Action: Mouse moved to (300, 268)
Screenshot: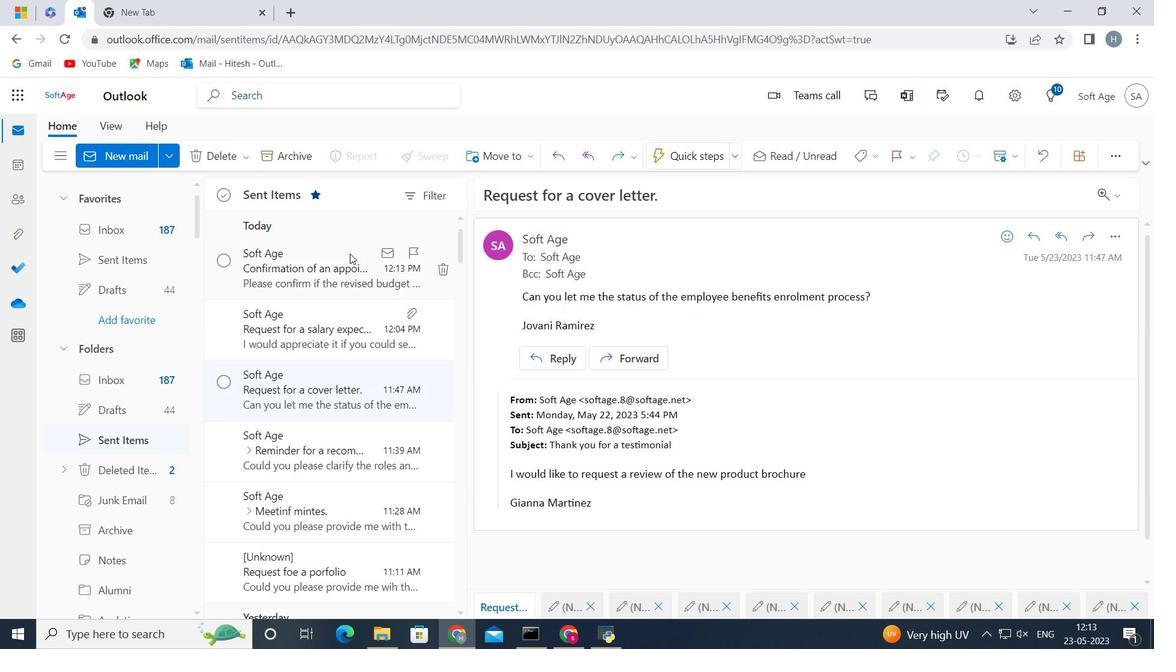 
Action: Mouse pressed left at (300, 268)
Screenshot: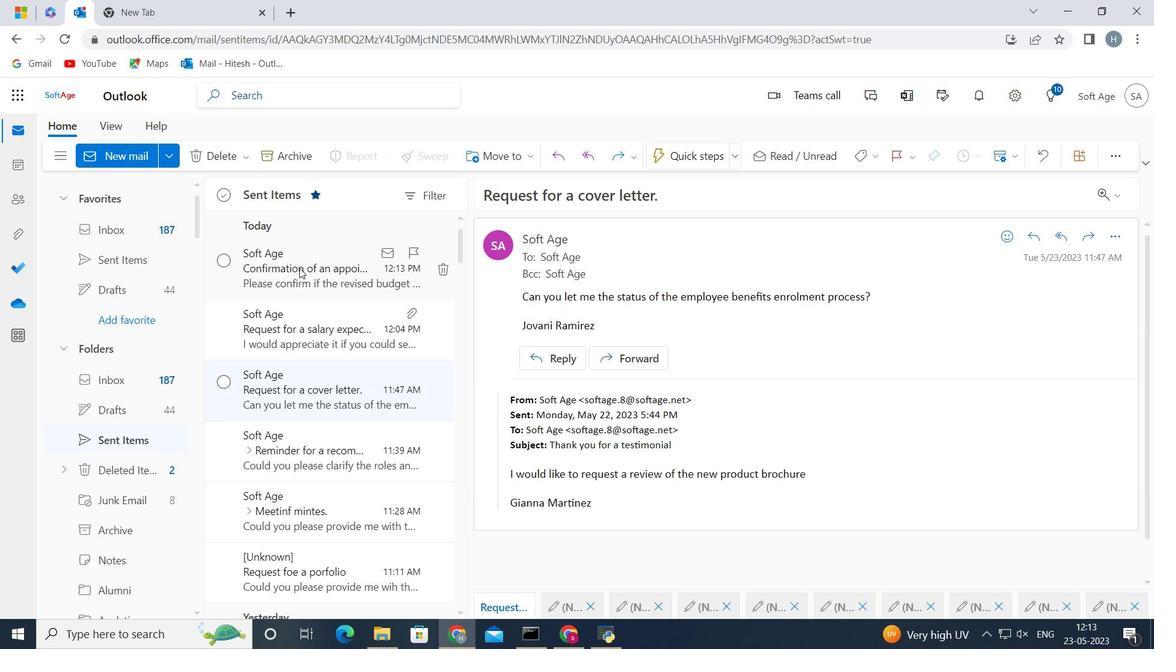 
Action: Mouse moved to (490, 160)
Screenshot: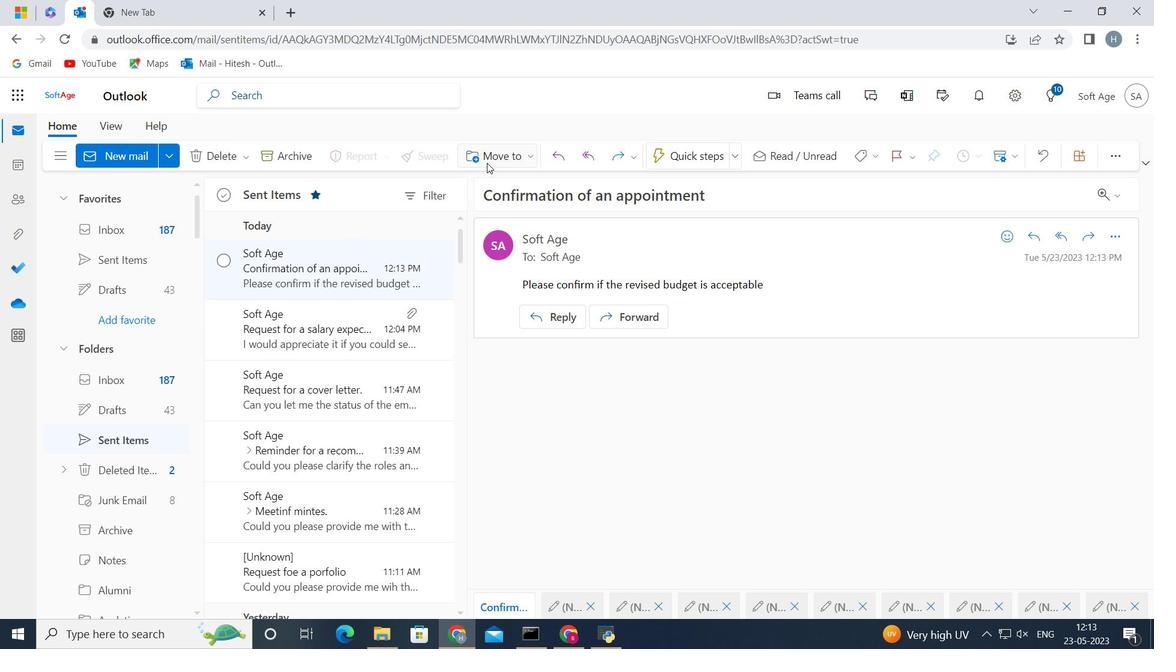 
Action: Mouse pressed left at (490, 160)
Screenshot: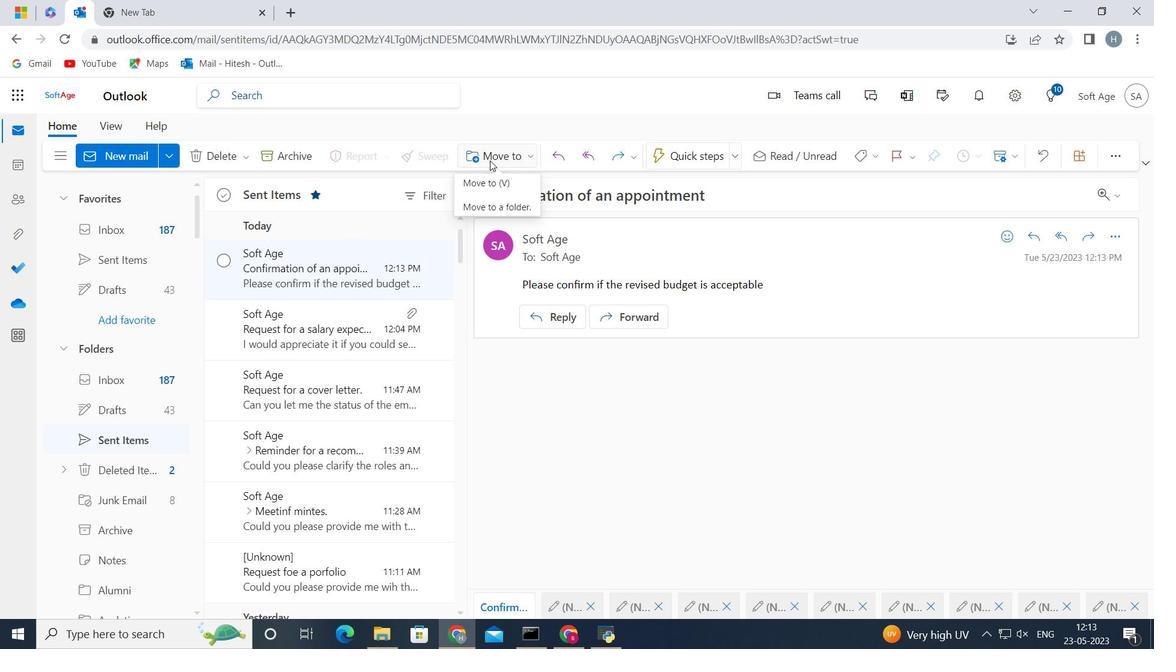 
Action: Mouse moved to (502, 185)
Screenshot: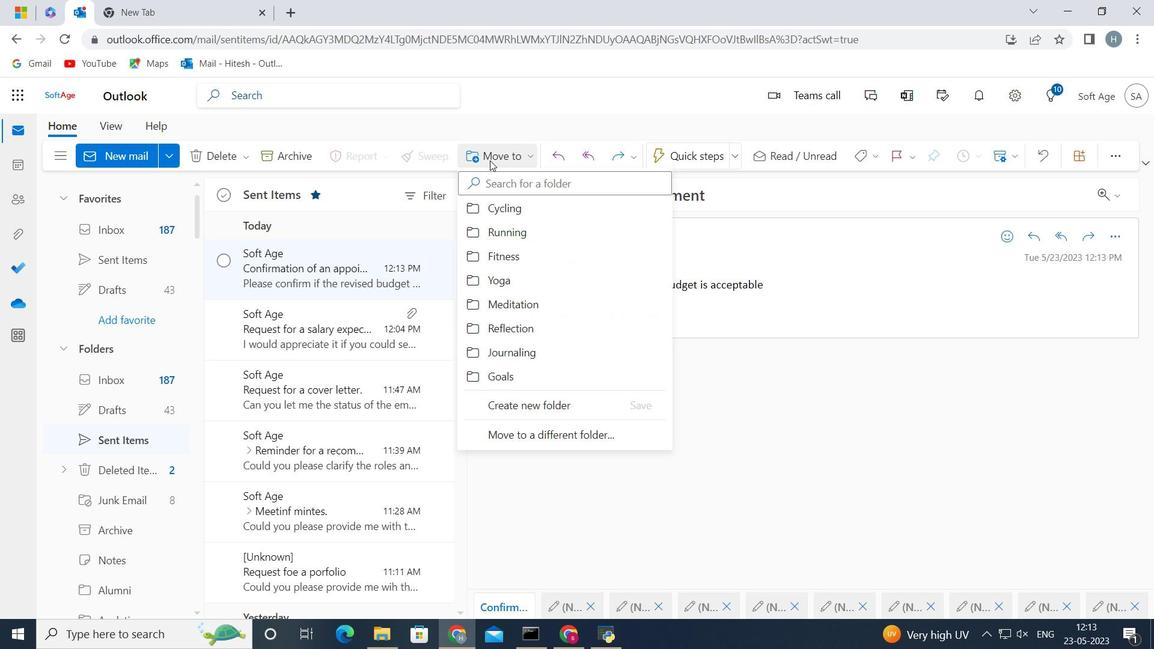 
Action: Mouse pressed left at (502, 185)
Screenshot: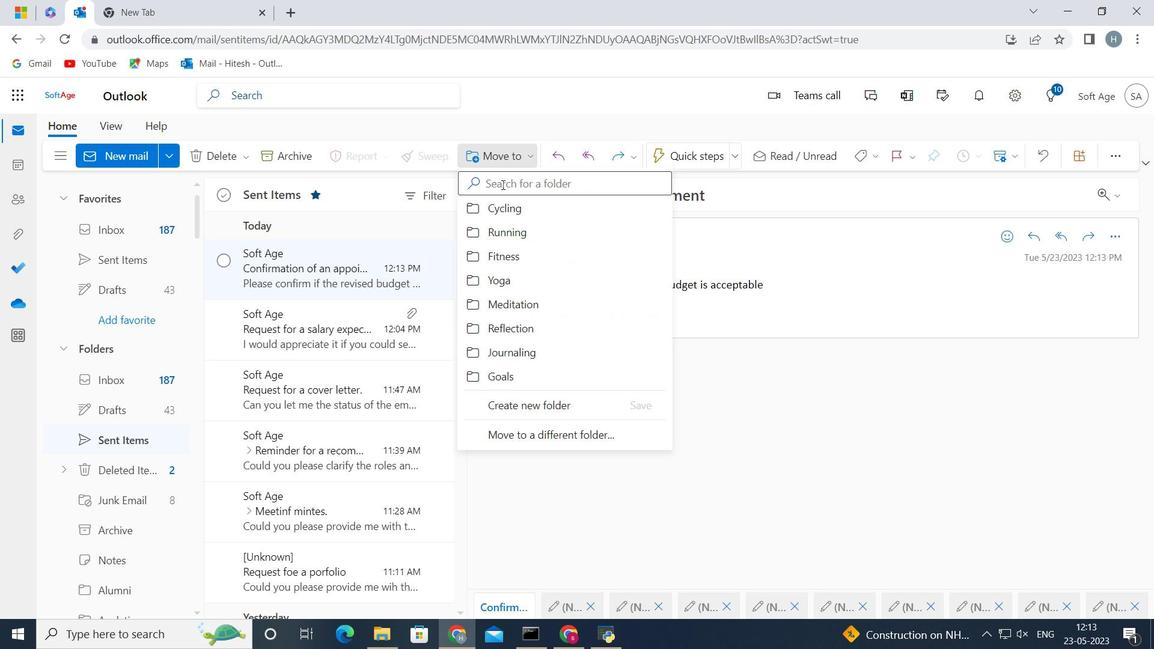 
Action: Key pressed <Key.shift>Swimming
Screenshot: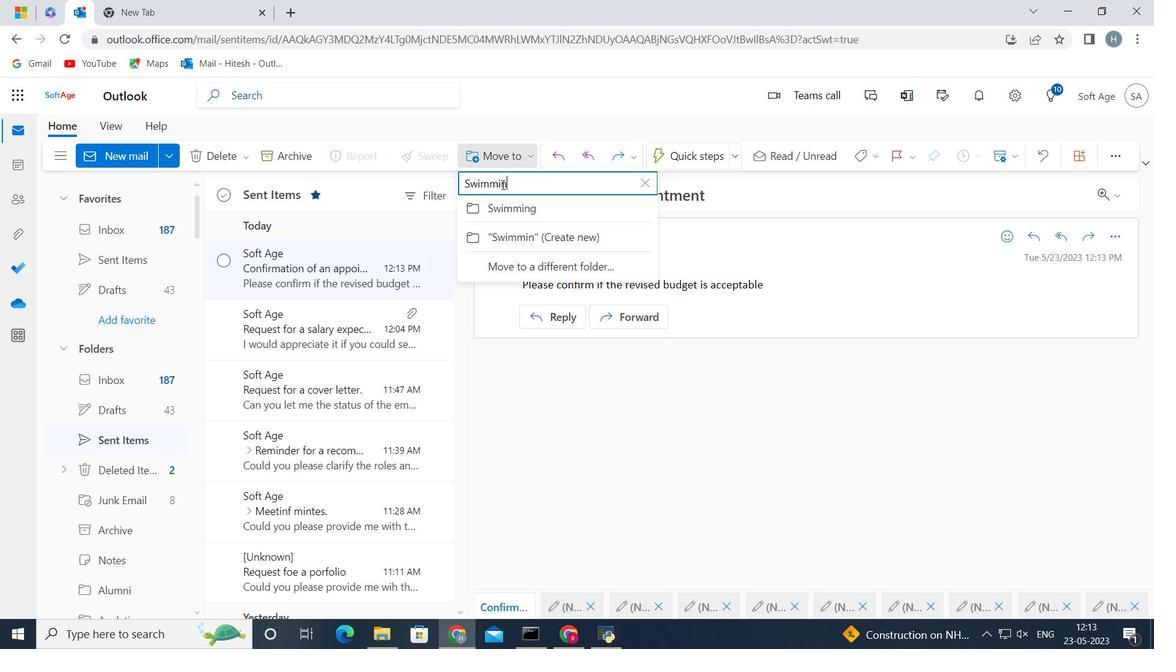 
Action: Mouse moved to (472, 208)
Screenshot: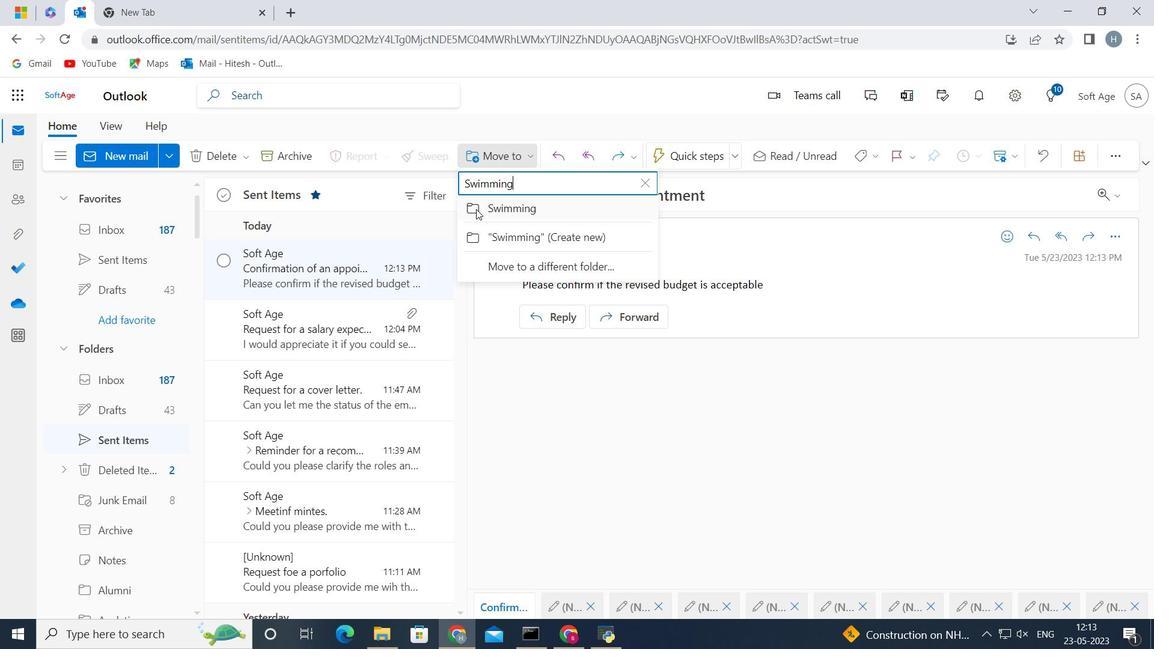 
Action: Mouse pressed left at (472, 208)
Screenshot: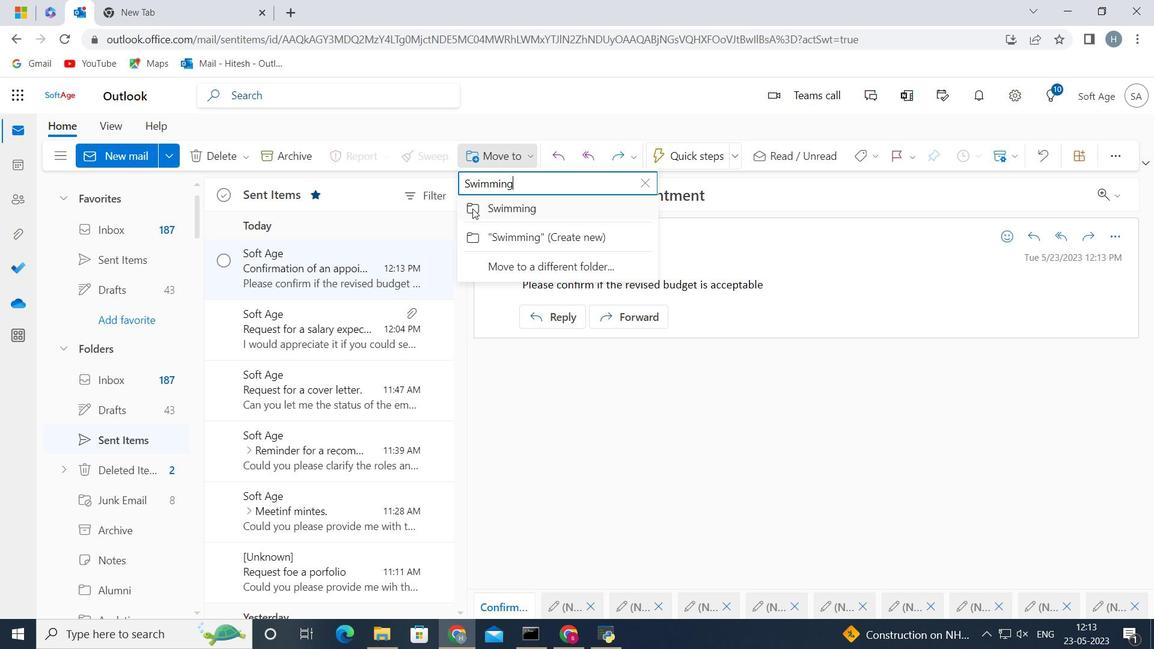 
Action: Mouse moved to (579, 295)
Screenshot: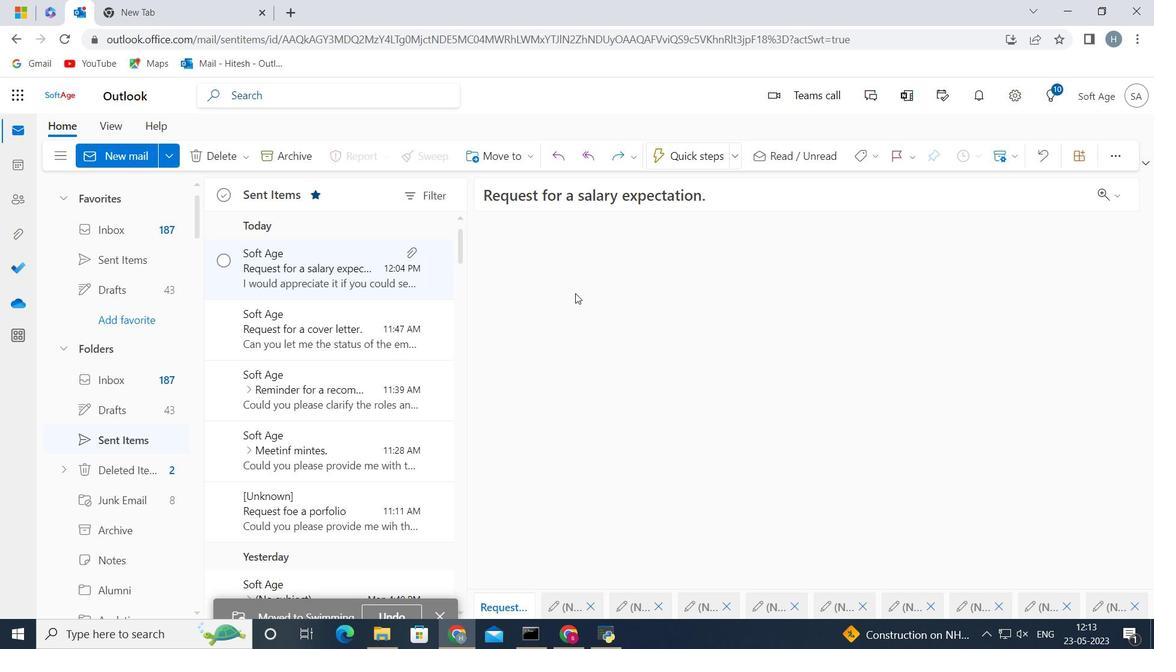 
